Task: Search one way flight ticket for 4 adults, 1 infant in seat and 1 infant on lap in premium economy from Lanai City, Lanai: Lanai Airport to Greensboro: Piedmont Triad International Airport on 5-1-2023. Choice of flights is Emirates. Number of bags: 3 checked bags. Price is upto 73000. Outbound departure time preference is 17:45.
Action: Mouse moved to (251, 205)
Screenshot: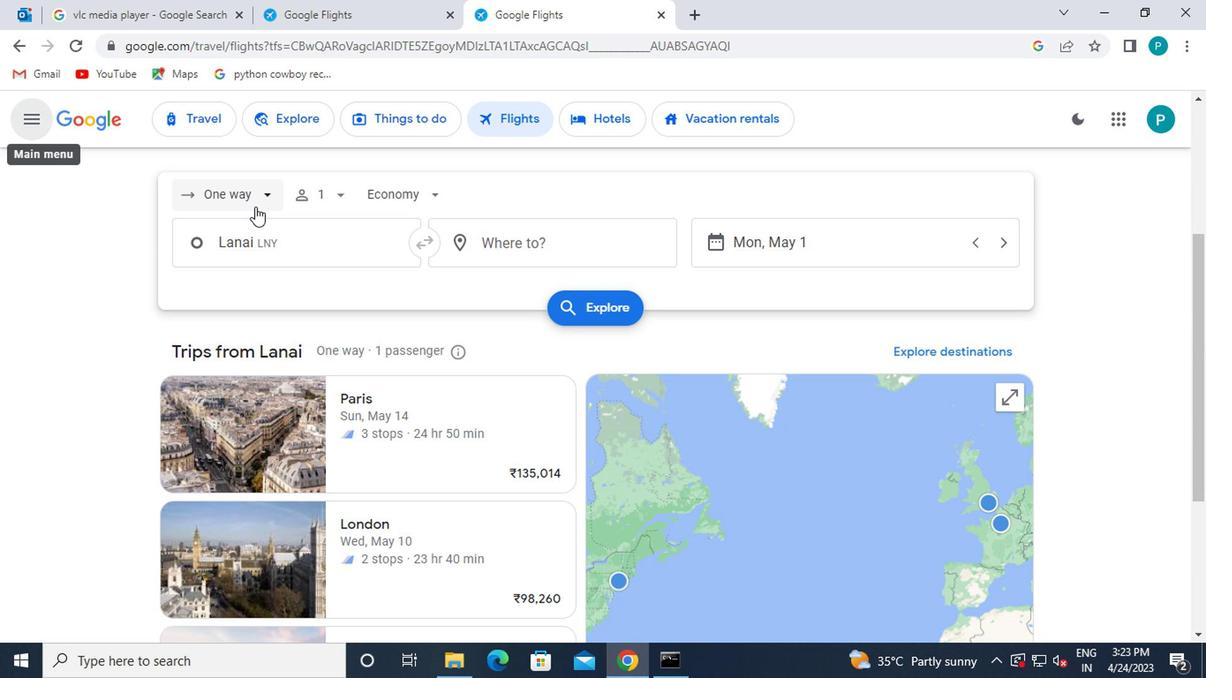 
Action: Mouse pressed left at (251, 205)
Screenshot: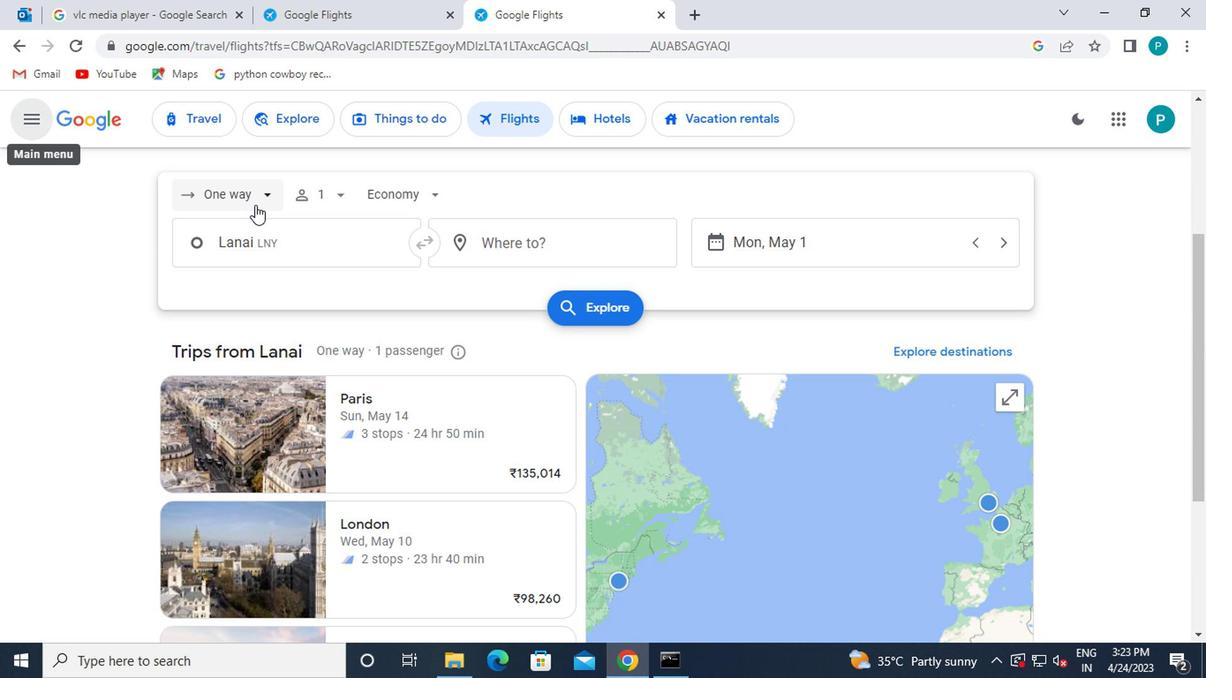 
Action: Mouse moved to (252, 283)
Screenshot: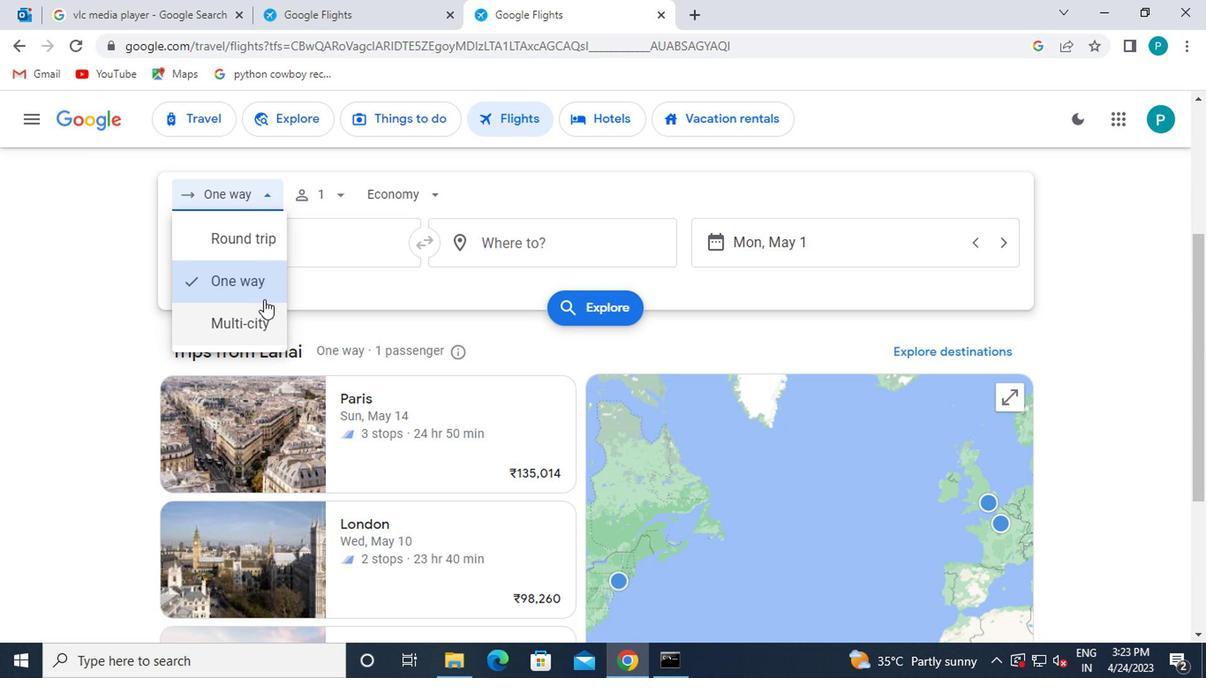 
Action: Mouse pressed left at (252, 283)
Screenshot: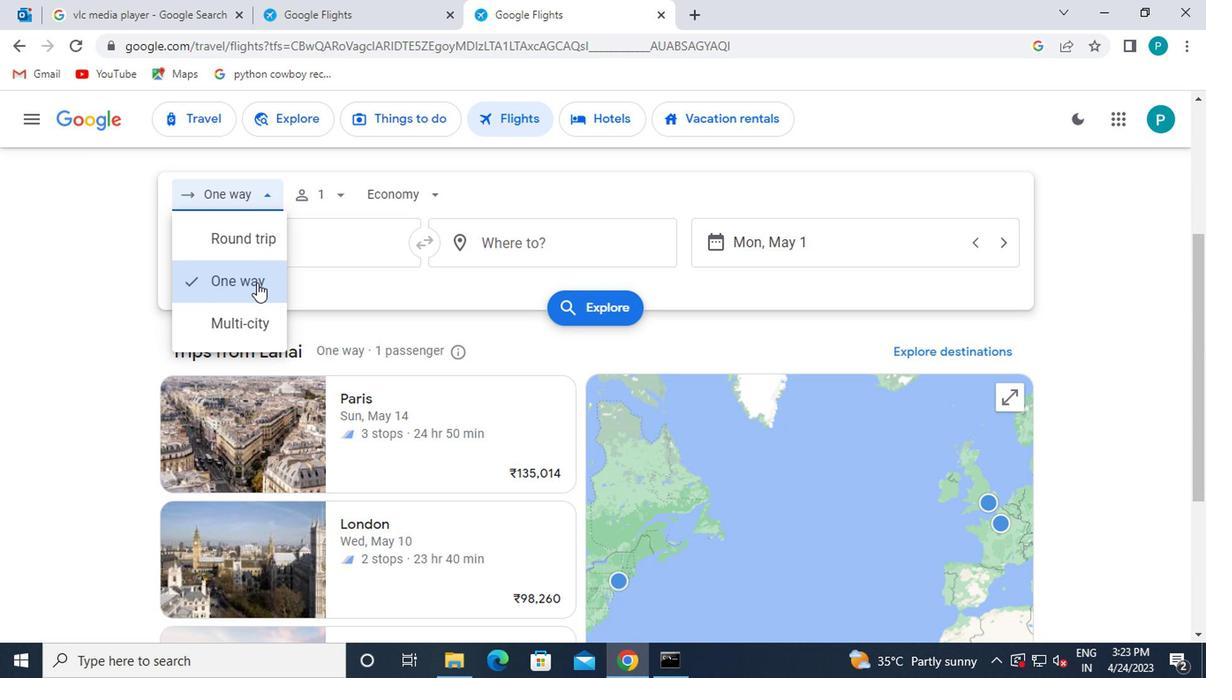 
Action: Mouse moved to (322, 201)
Screenshot: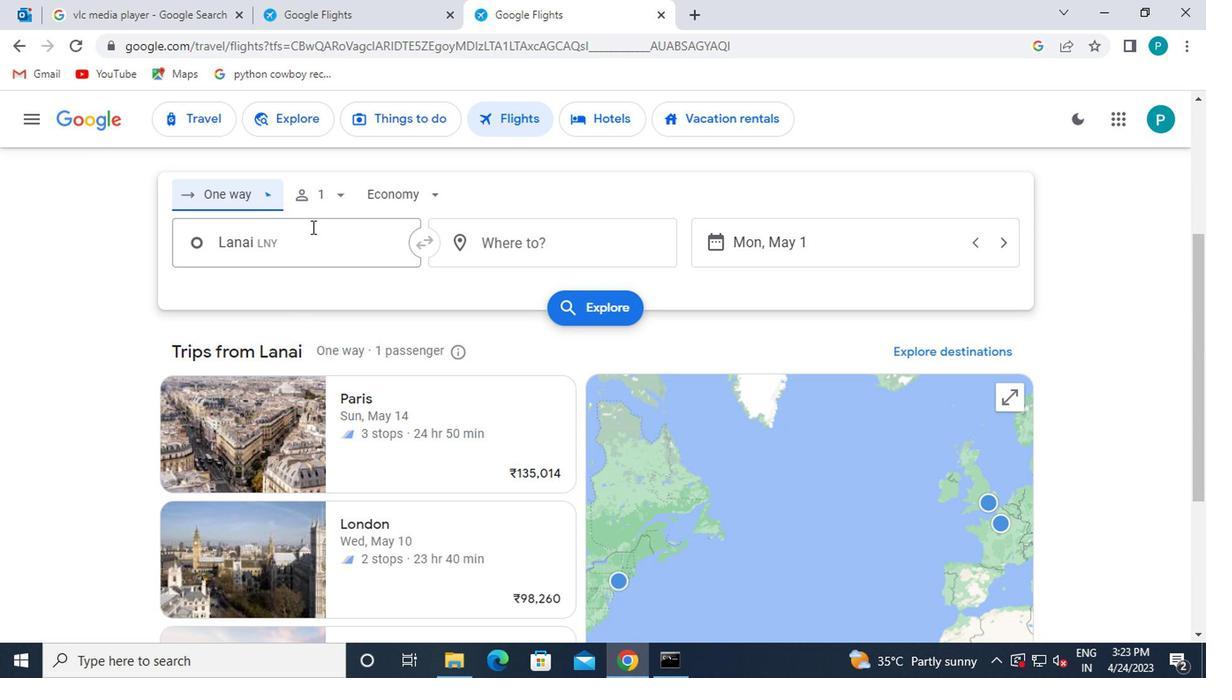 
Action: Mouse pressed left at (322, 201)
Screenshot: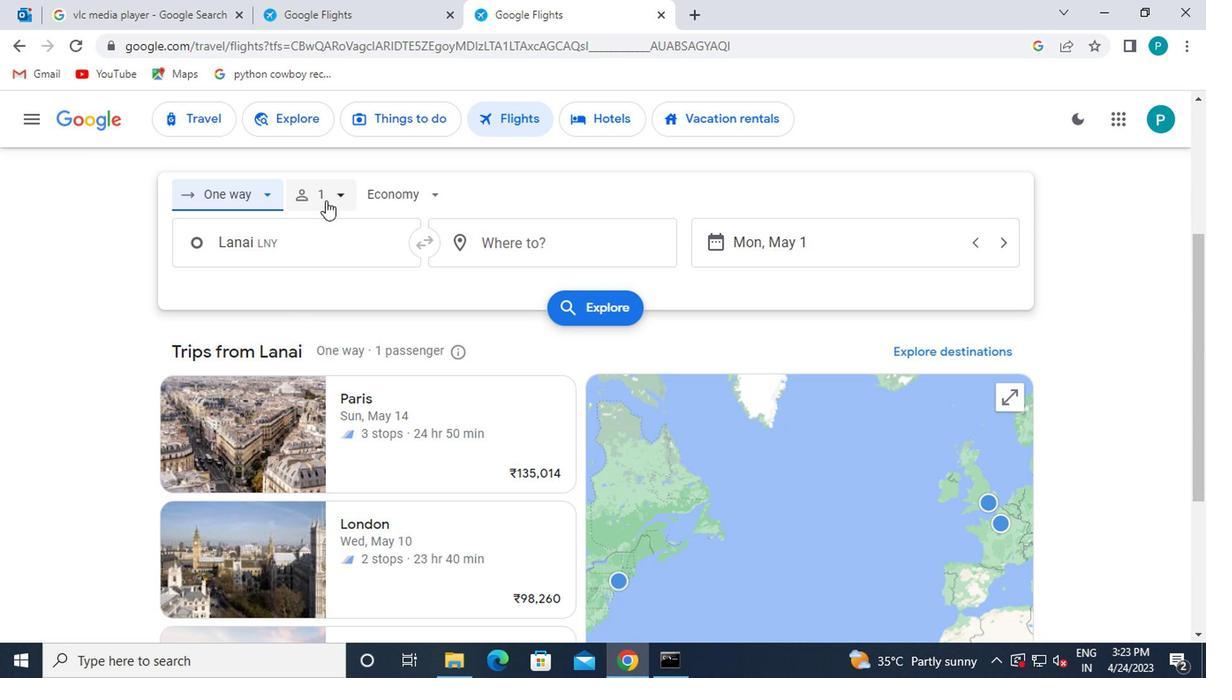 
Action: Mouse moved to (461, 244)
Screenshot: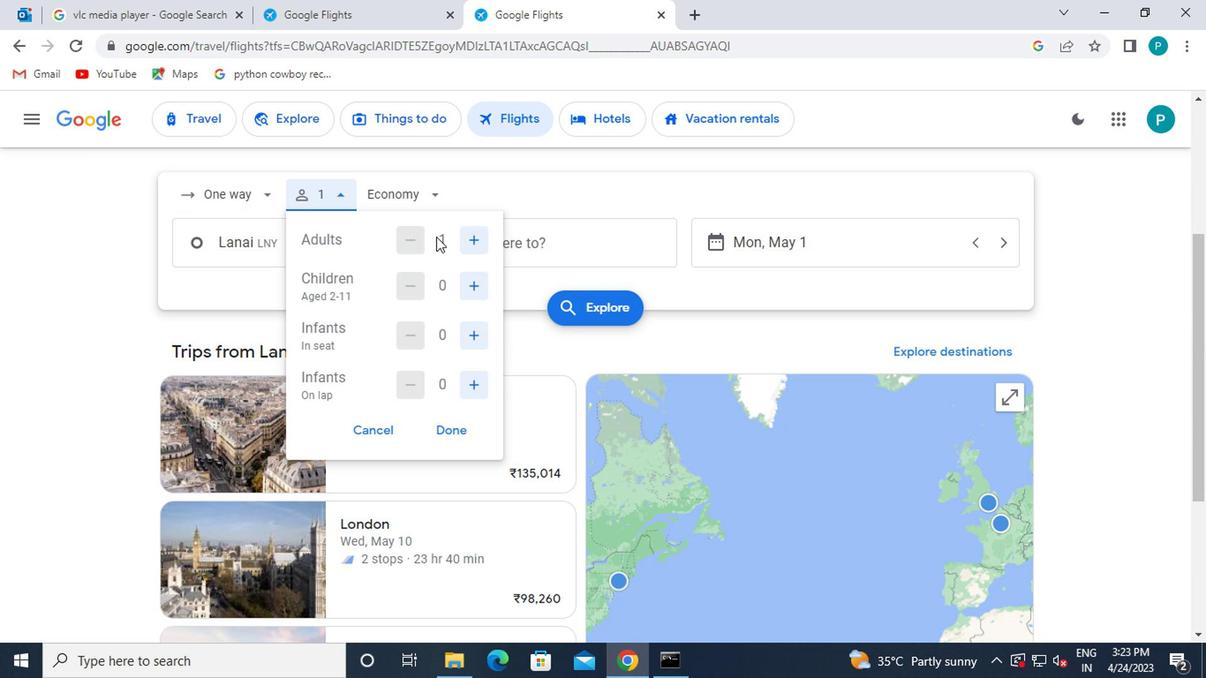 
Action: Mouse pressed left at (461, 244)
Screenshot: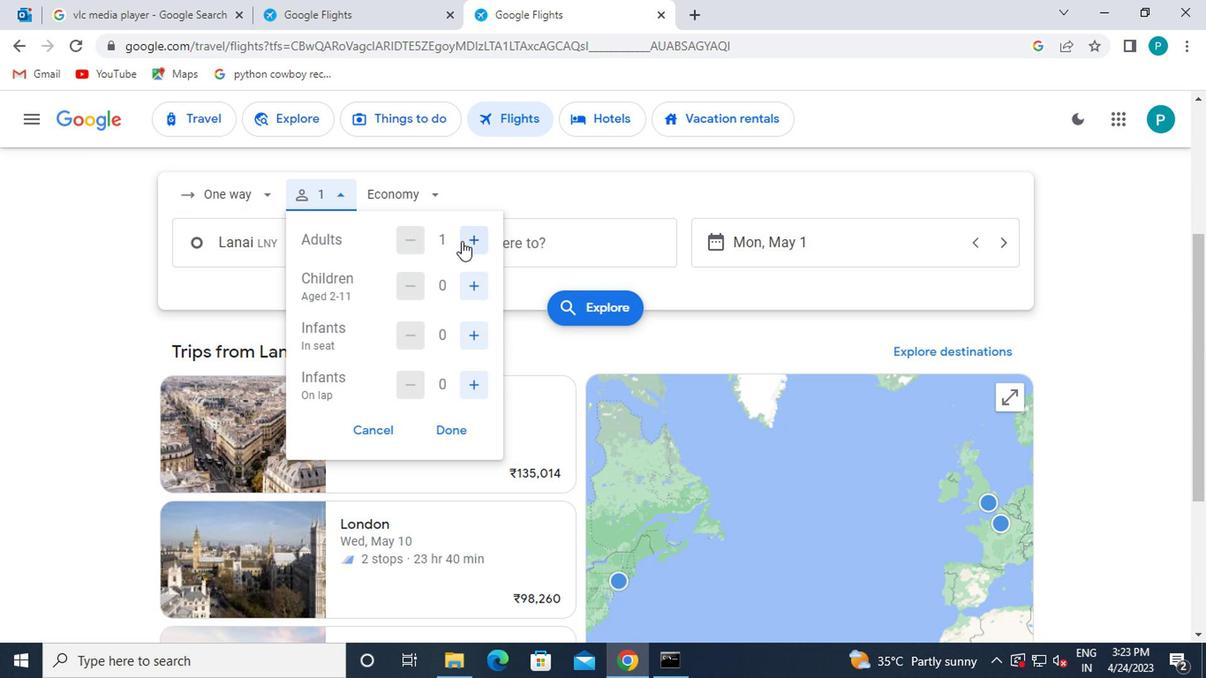 
Action: Mouse pressed left at (461, 244)
Screenshot: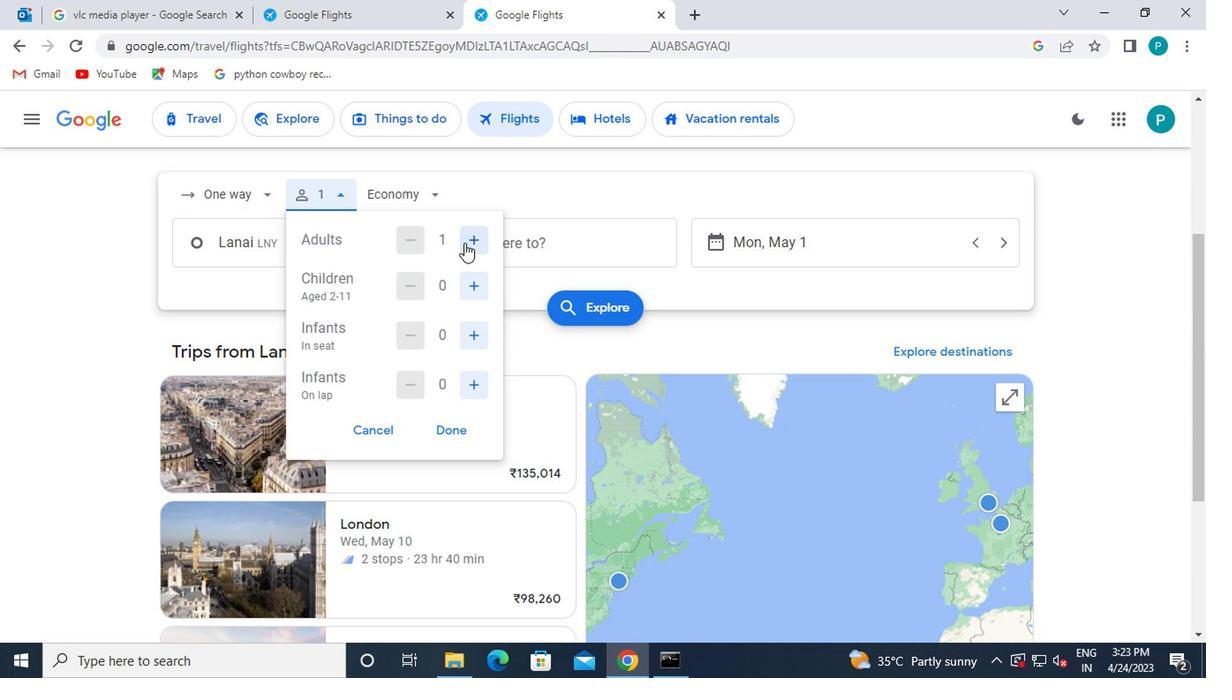
Action: Mouse pressed left at (461, 244)
Screenshot: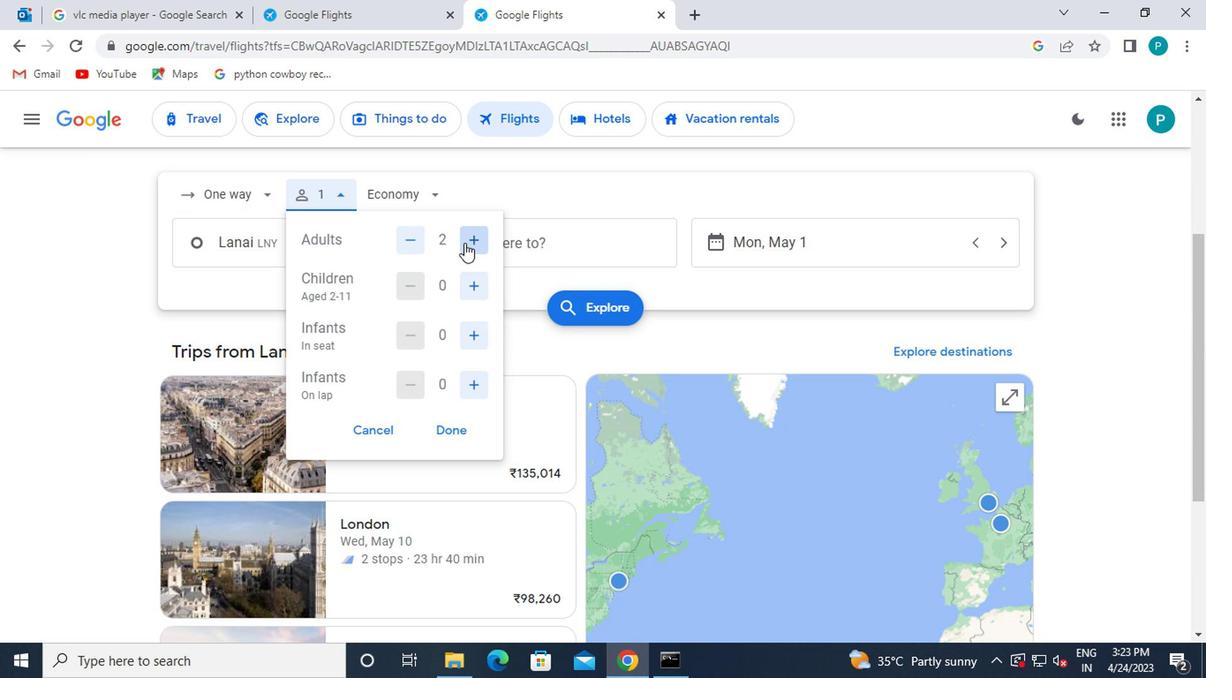 
Action: Mouse moved to (471, 285)
Screenshot: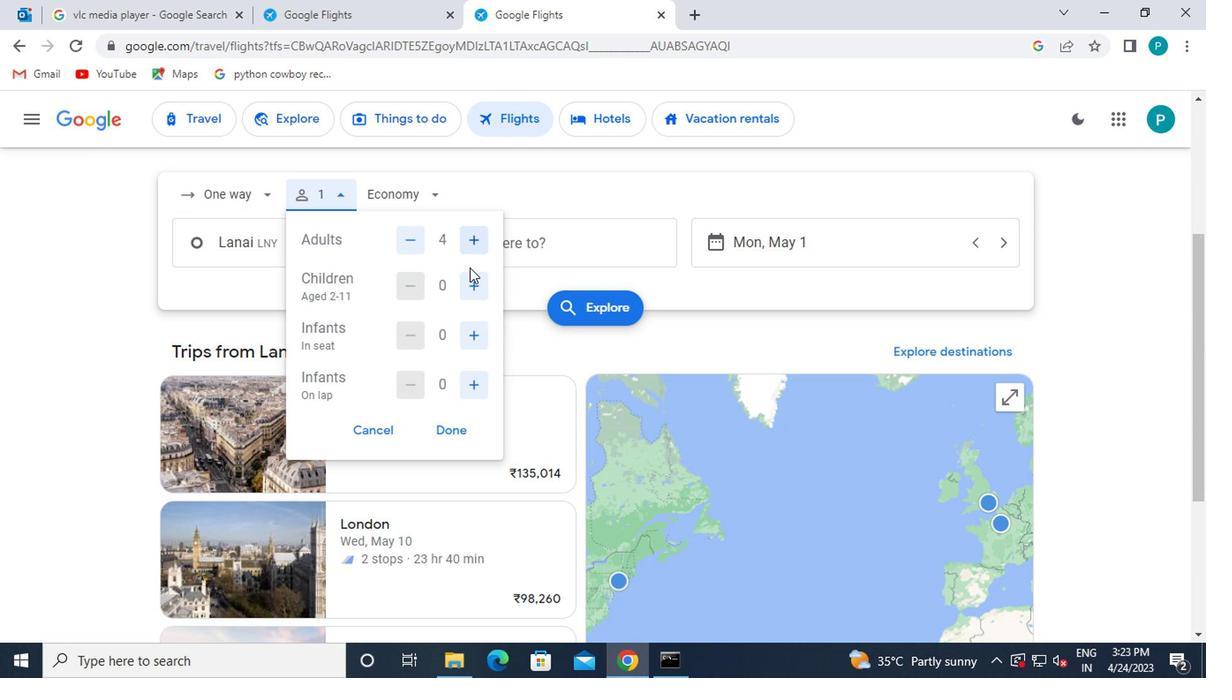 
Action: Mouse pressed left at (471, 285)
Screenshot: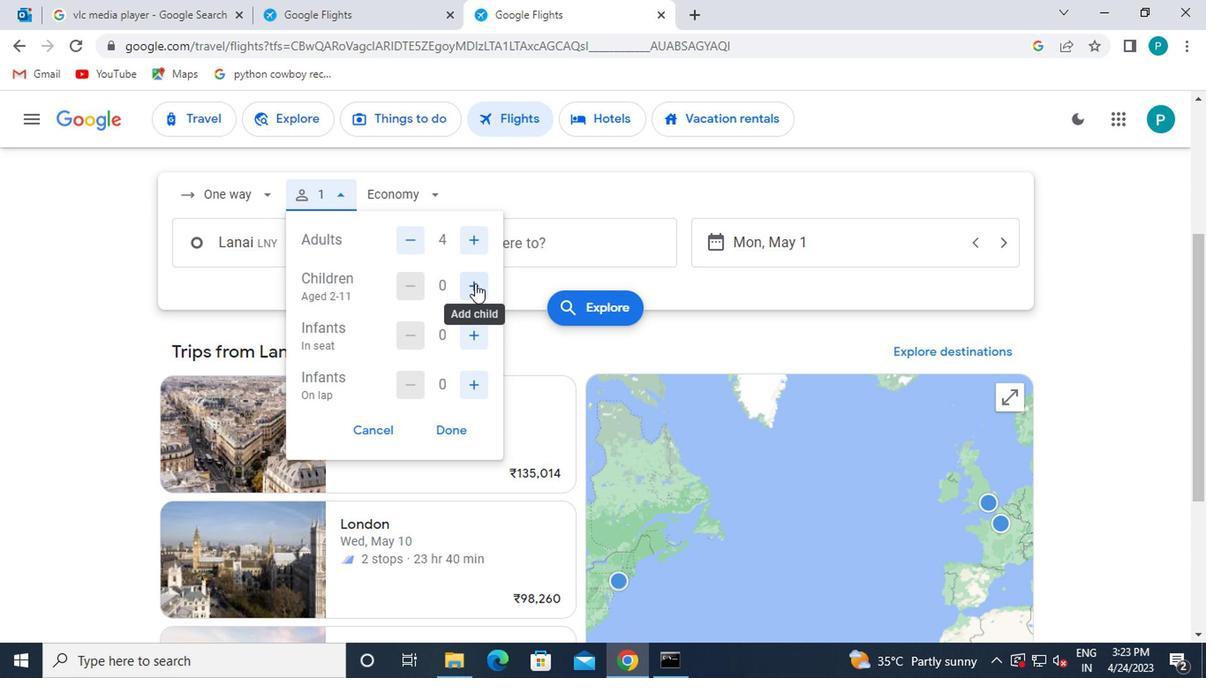 
Action: Mouse moved to (397, 295)
Screenshot: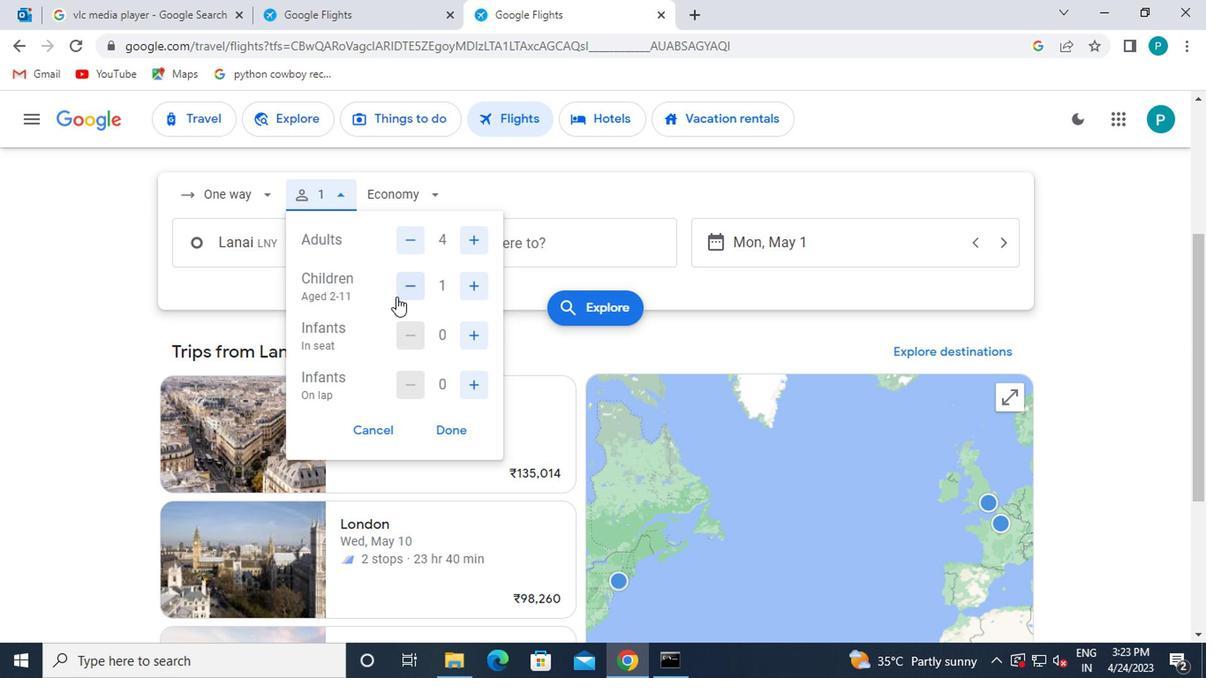 
Action: Mouse pressed left at (397, 295)
Screenshot: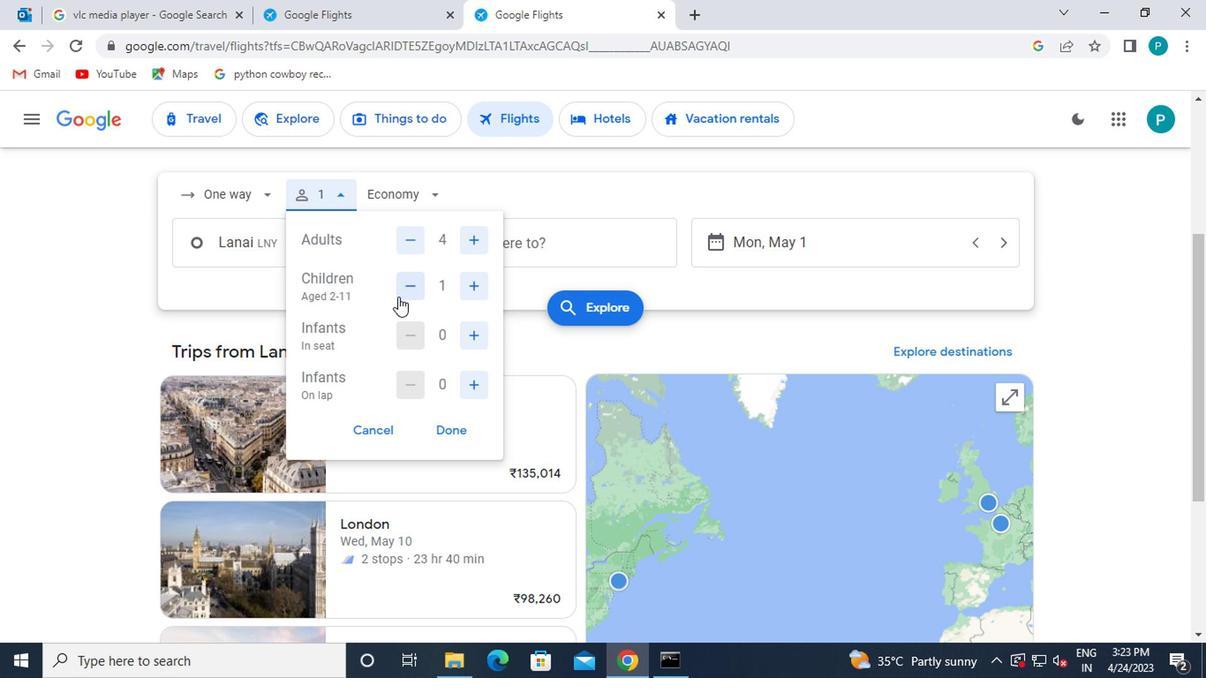 
Action: Mouse moved to (467, 338)
Screenshot: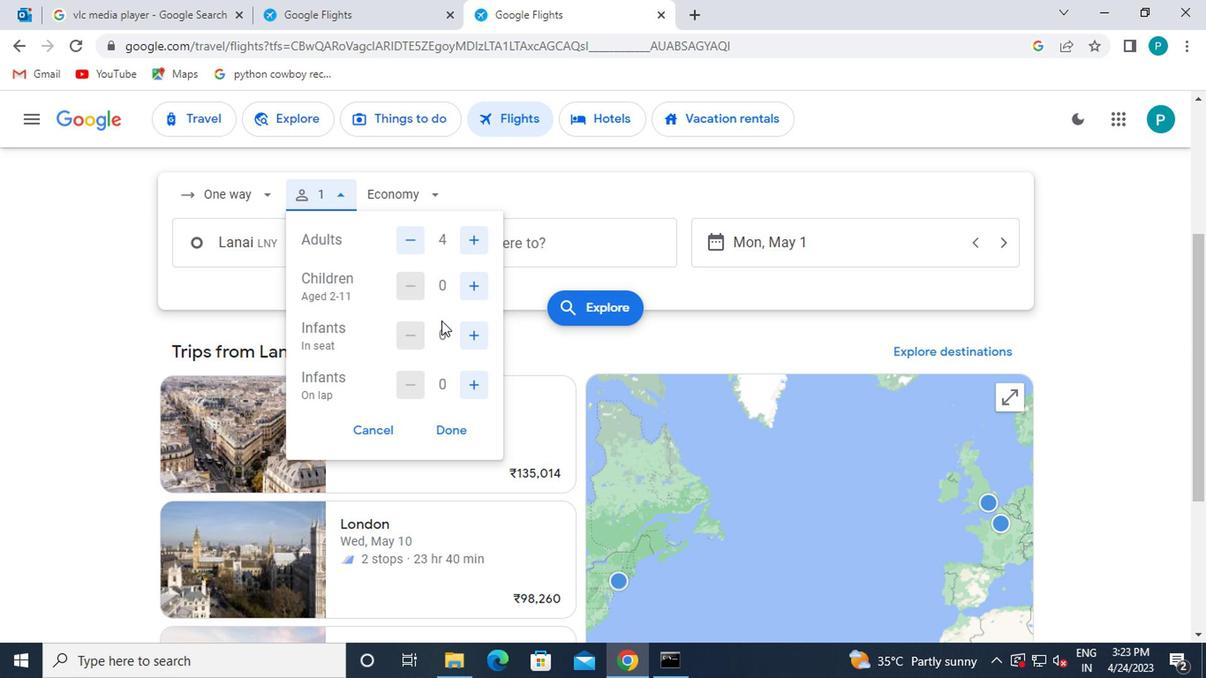 
Action: Mouse pressed left at (467, 338)
Screenshot: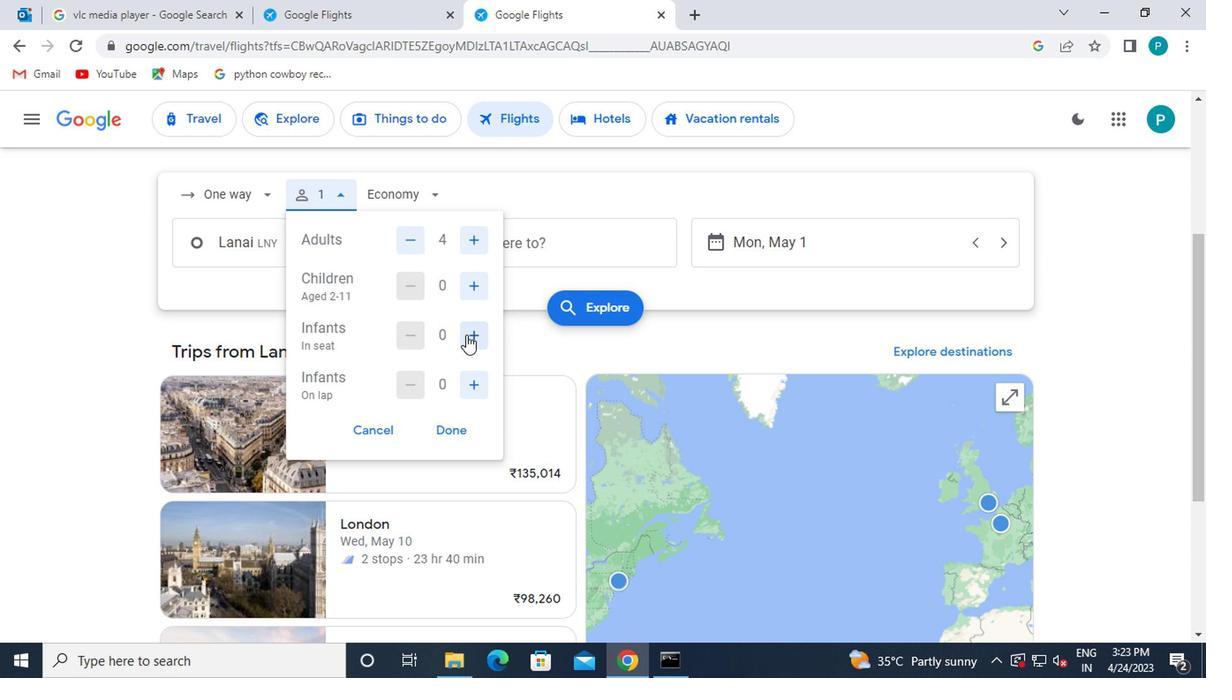 
Action: Mouse moved to (475, 377)
Screenshot: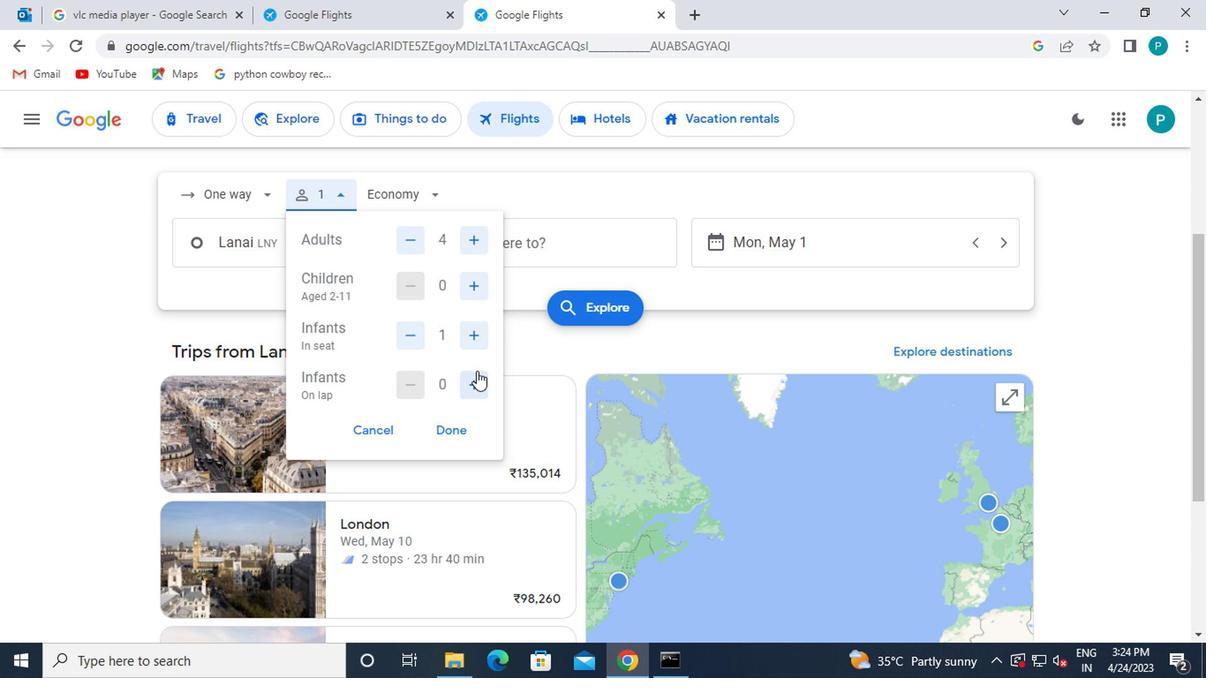 
Action: Mouse pressed left at (475, 377)
Screenshot: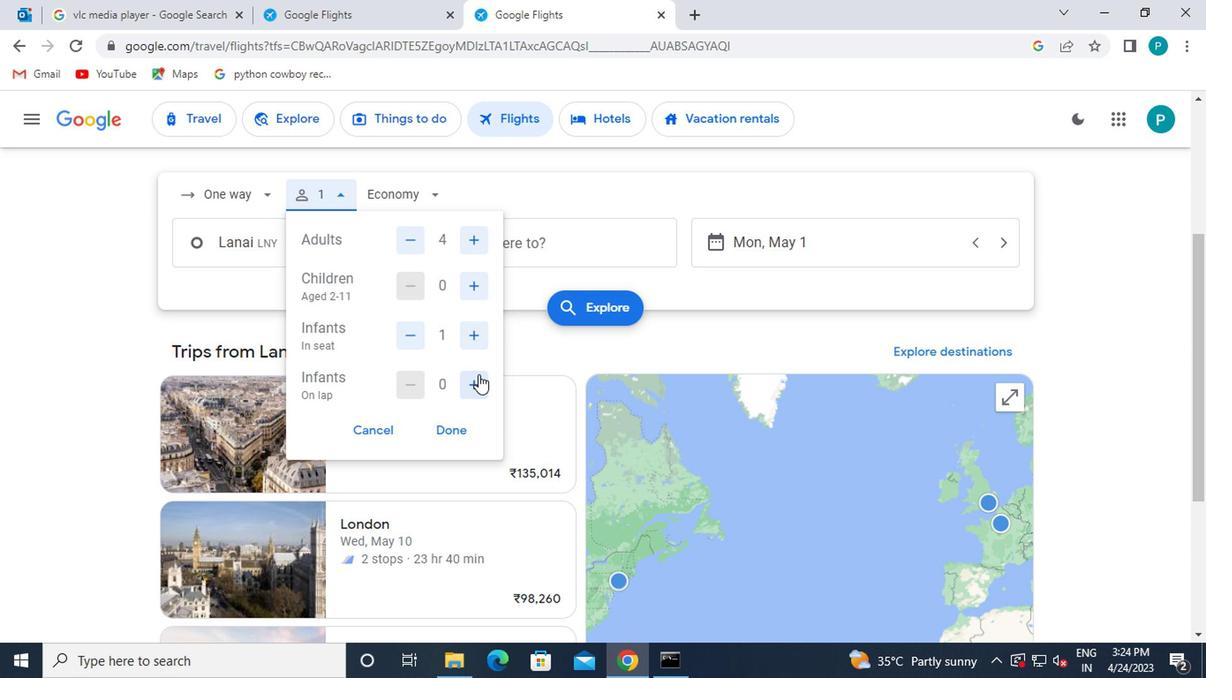 
Action: Mouse moved to (459, 420)
Screenshot: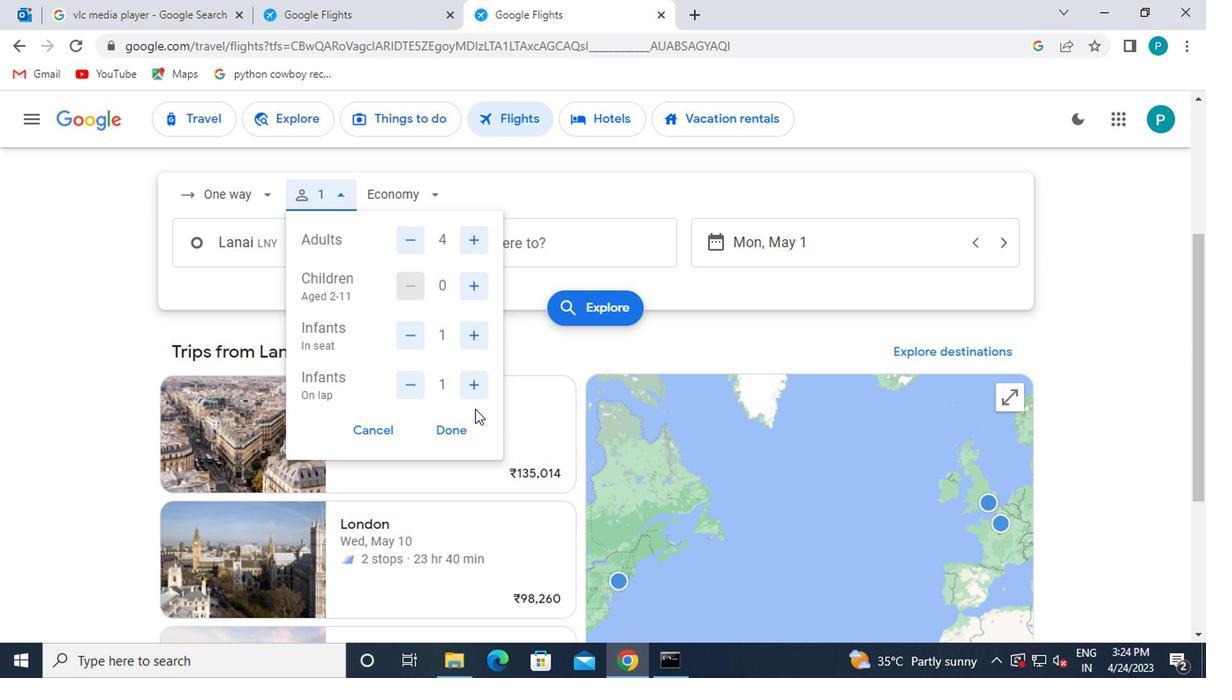 
Action: Mouse pressed left at (459, 420)
Screenshot: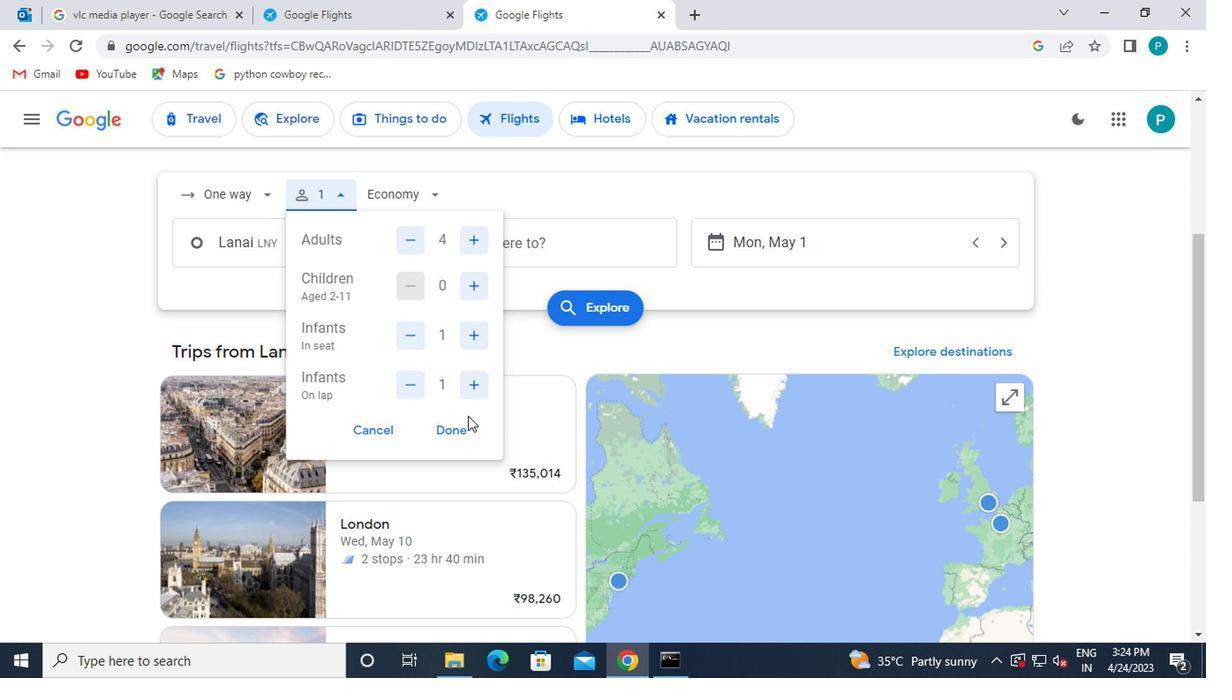 
Action: Mouse moved to (404, 205)
Screenshot: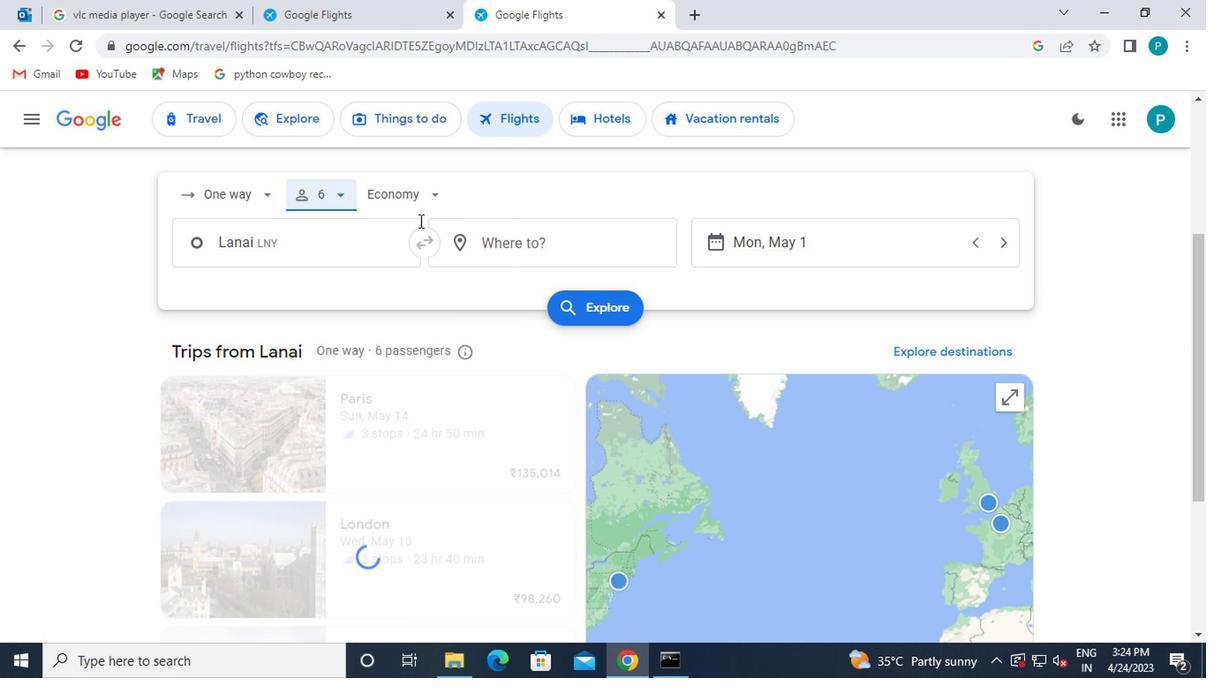 
Action: Mouse pressed left at (404, 205)
Screenshot: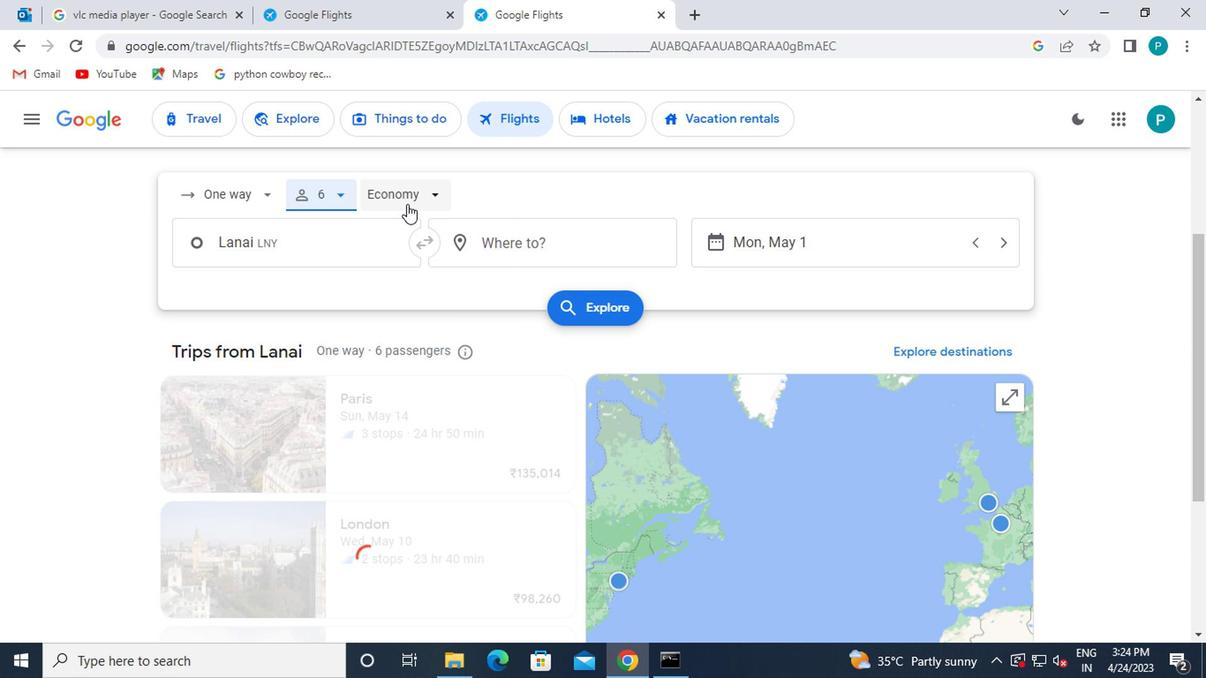 
Action: Mouse moved to (418, 281)
Screenshot: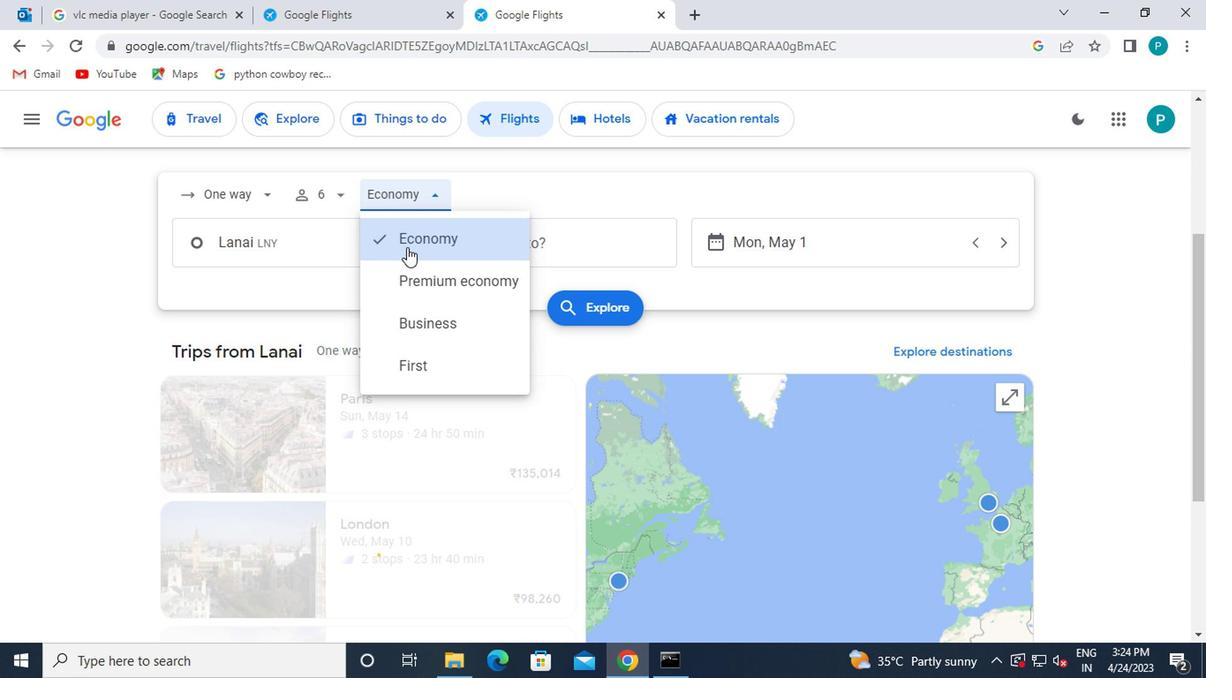 
Action: Mouse pressed left at (418, 281)
Screenshot: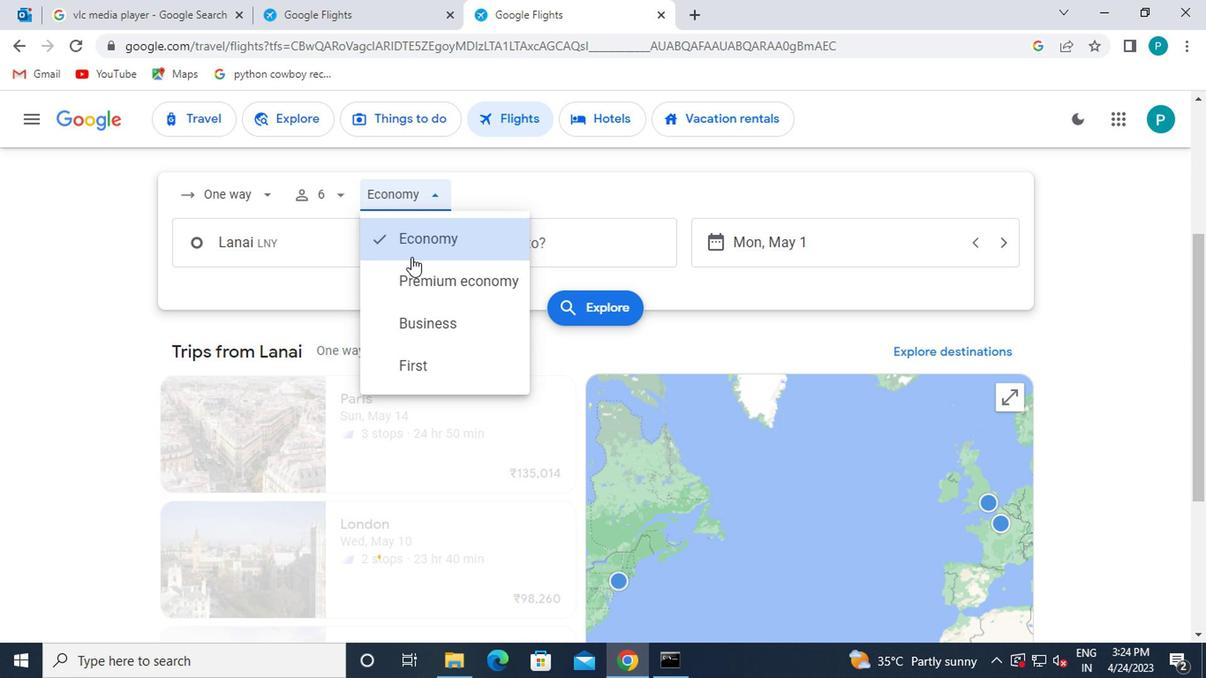 
Action: Mouse moved to (309, 234)
Screenshot: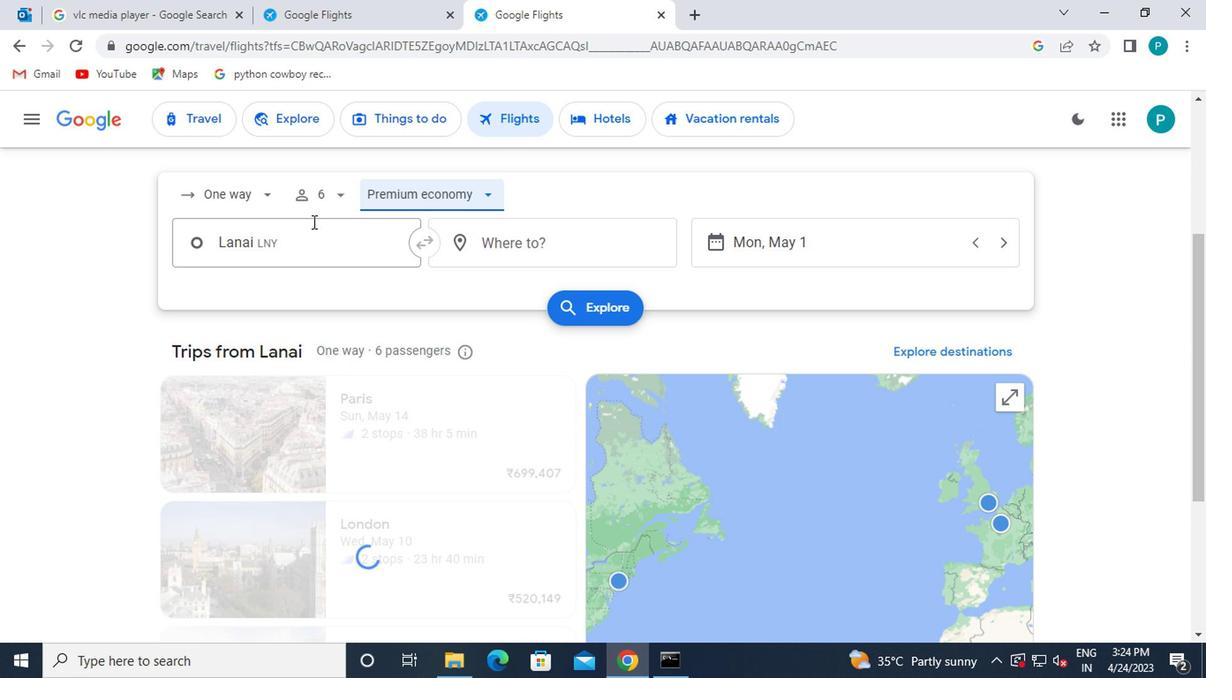 
Action: Mouse pressed left at (309, 234)
Screenshot: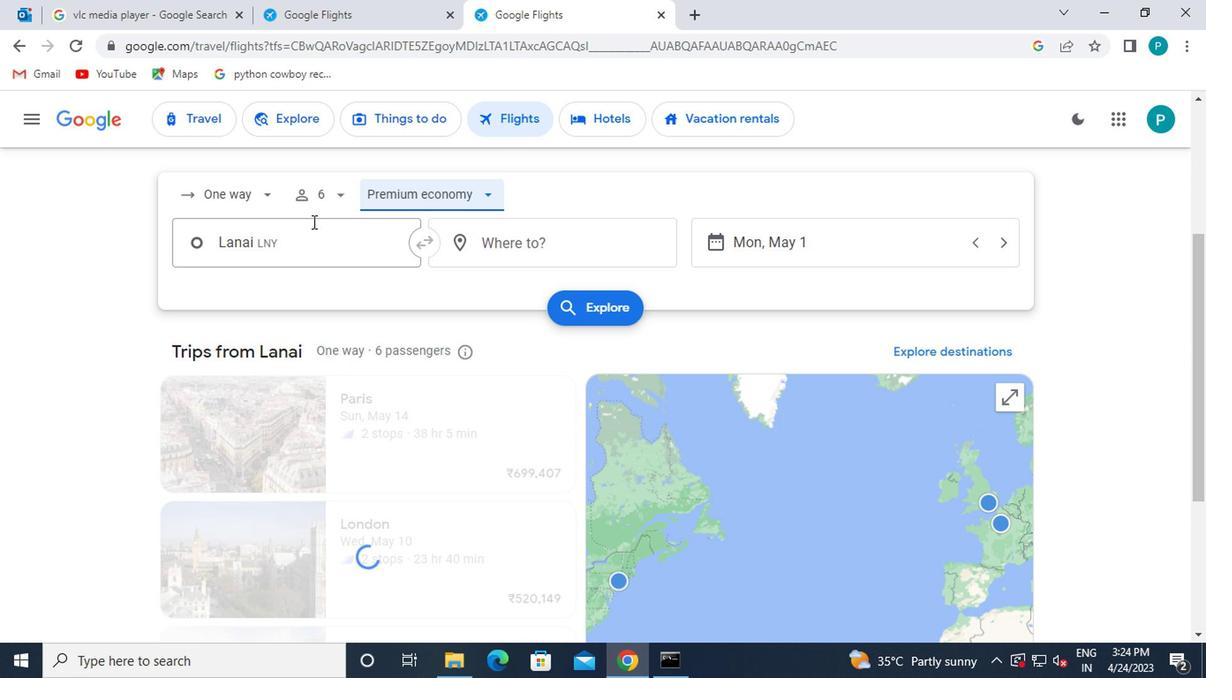 
Action: Mouse moved to (328, 331)
Screenshot: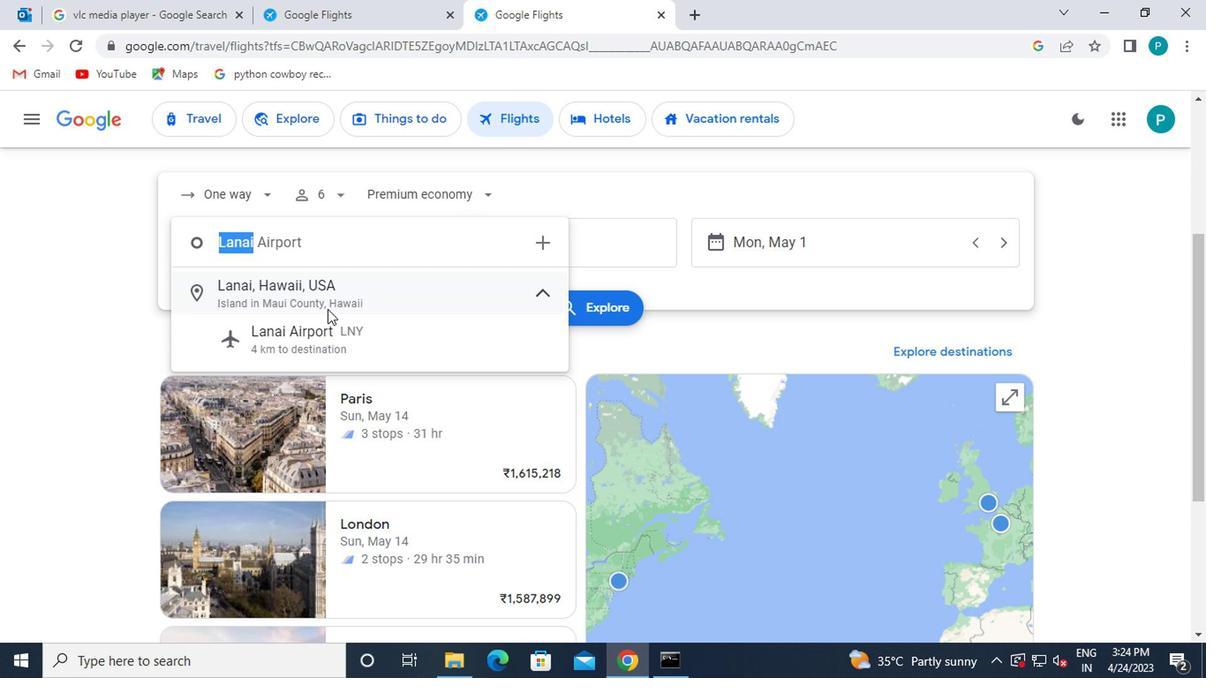 
Action: Mouse pressed left at (328, 331)
Screenshot: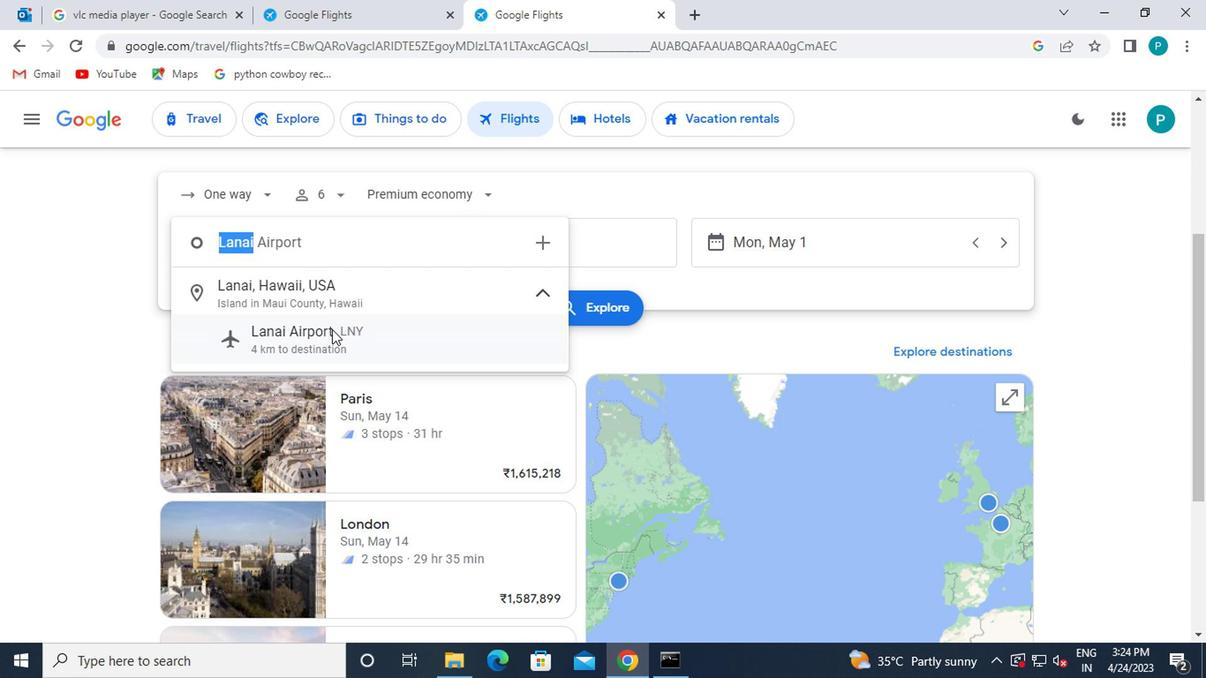 
Action: Mouse moved to (513, 264)
Screenshot: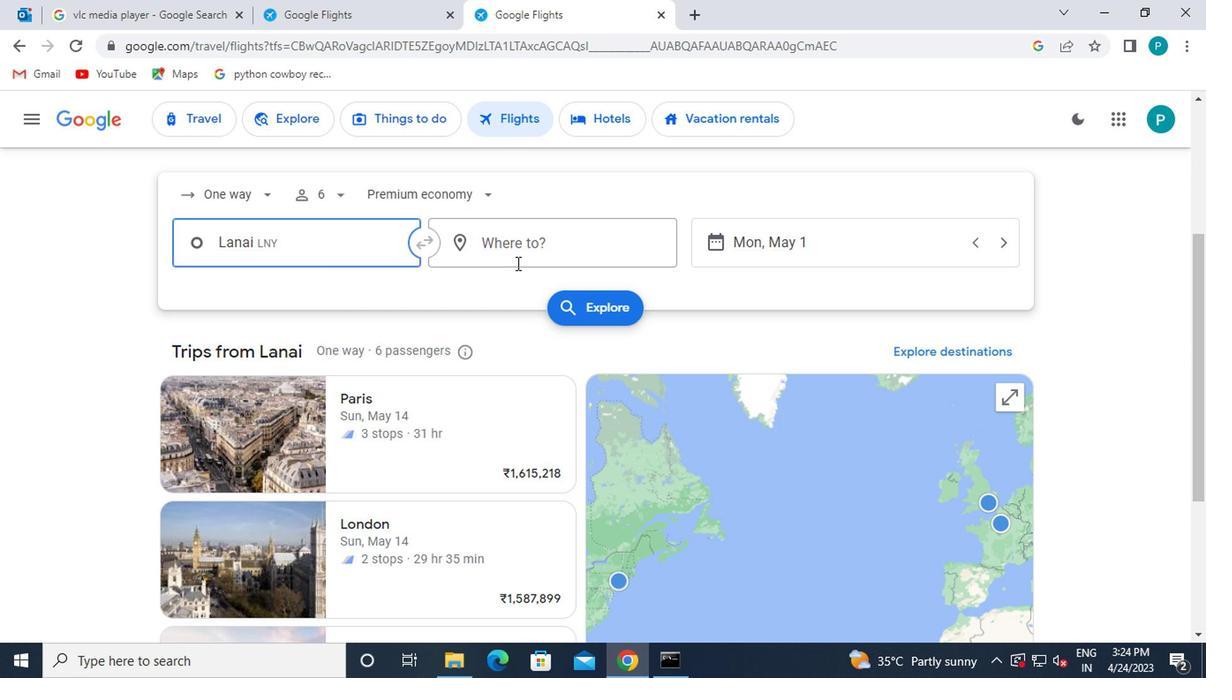 
Action: Mouse pressed left at (513, 264)
Screenshot: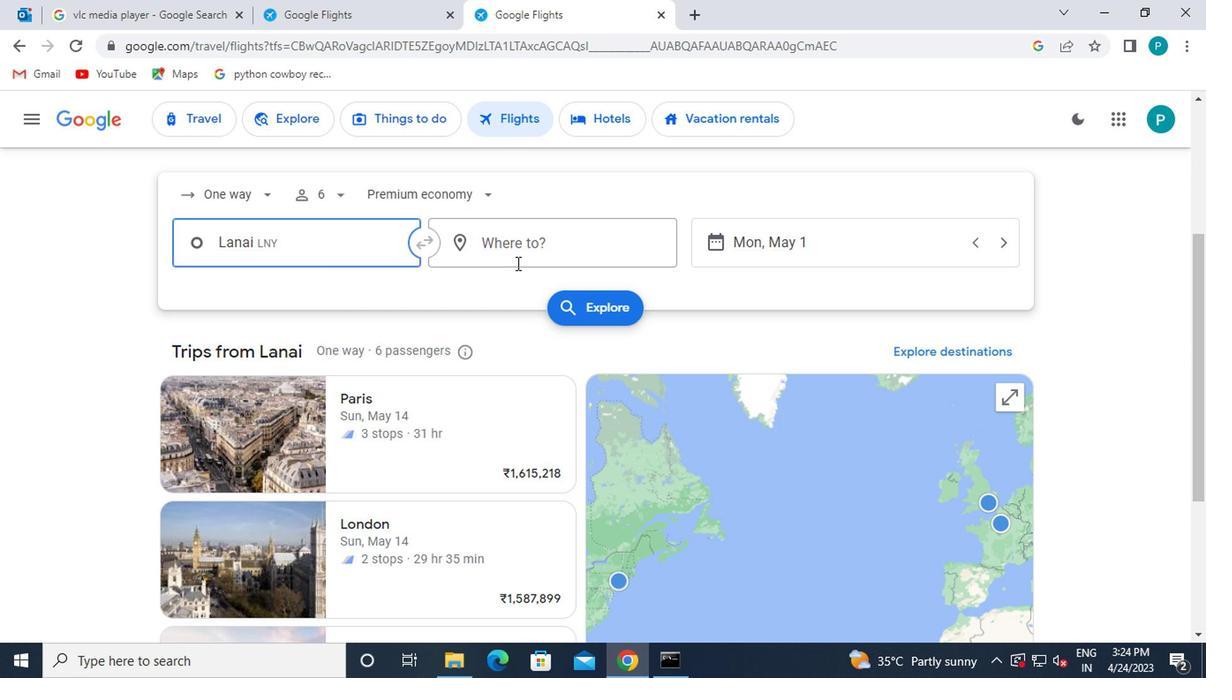 
Action: Mouse moved to (513, 264)
Screenshot: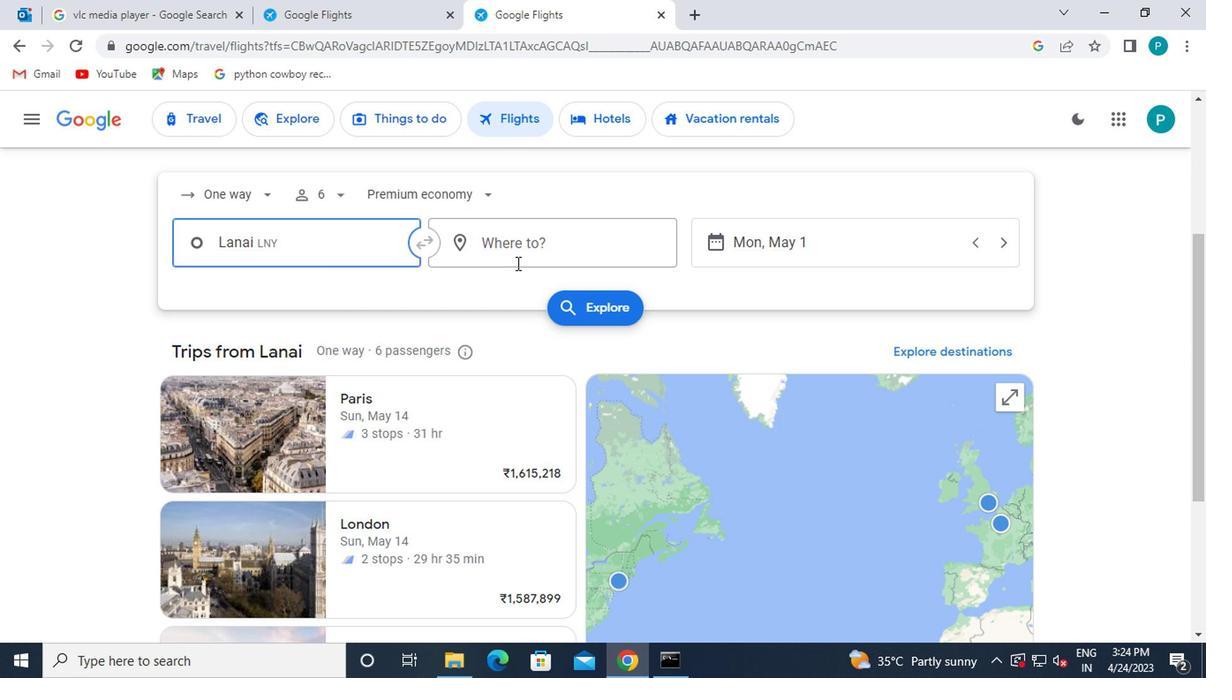 
Action: Key pressed greensboro
Screenshot: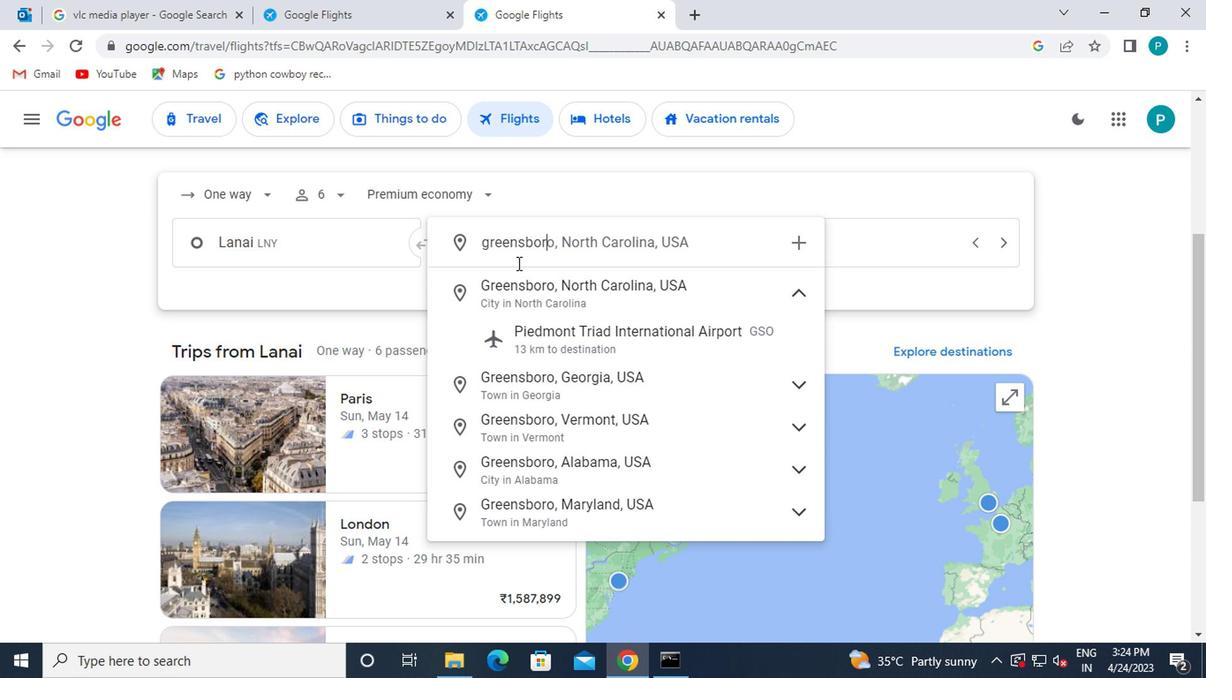 
Action: Mouse moved to (552, 334)
Screenshot: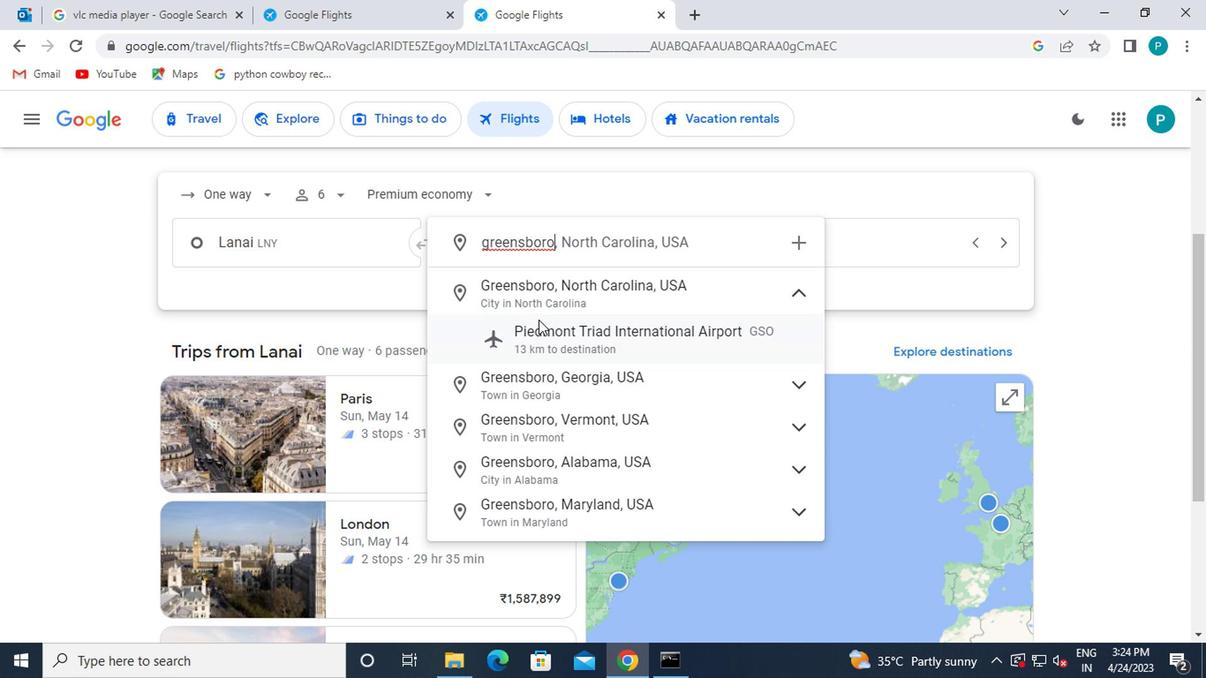 
Action: Mouse pressed left at (552, 334)
Screenshot: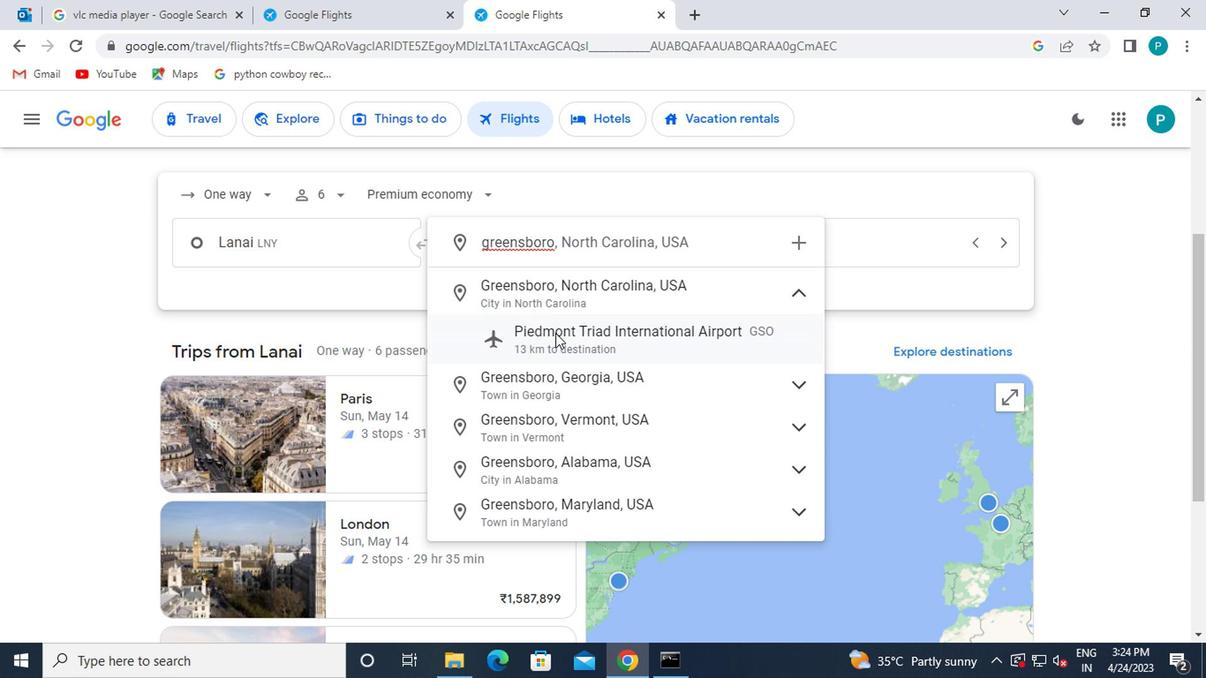 
Action: Mouse moved to (811, 238)
Screenshot: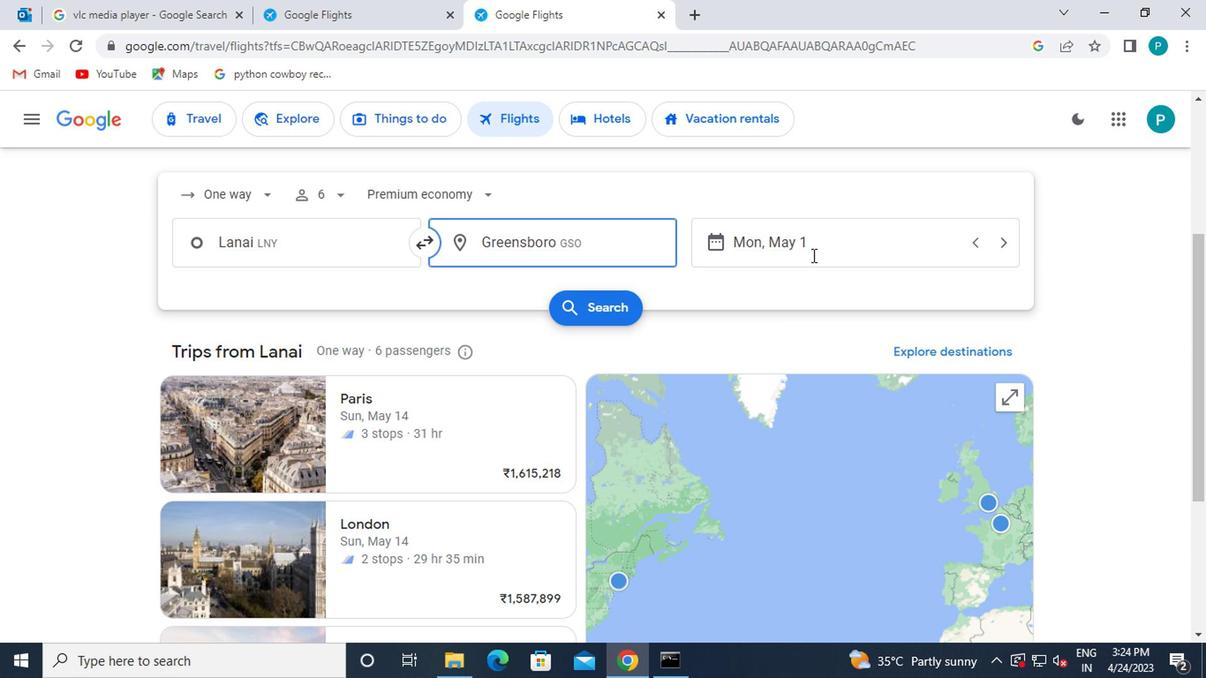 
Action: Mouse pressed left at (811, 238)
Screenshot: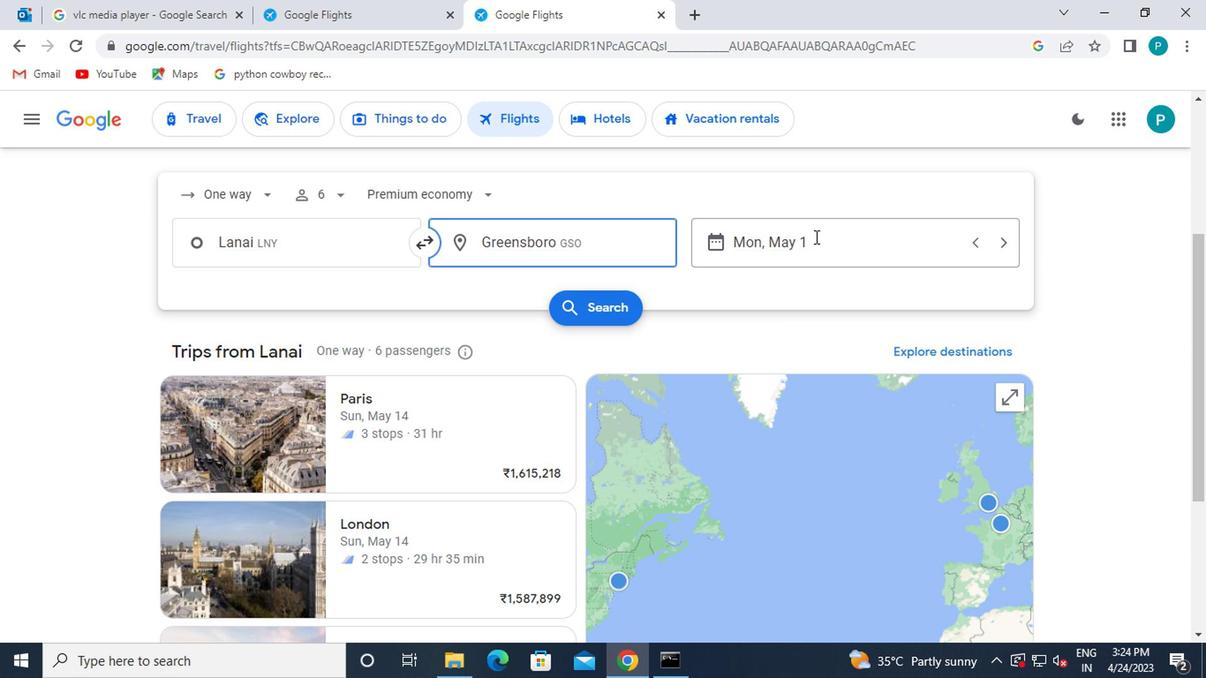 
Action: Mouse moved to (761, 322)
Screenshot: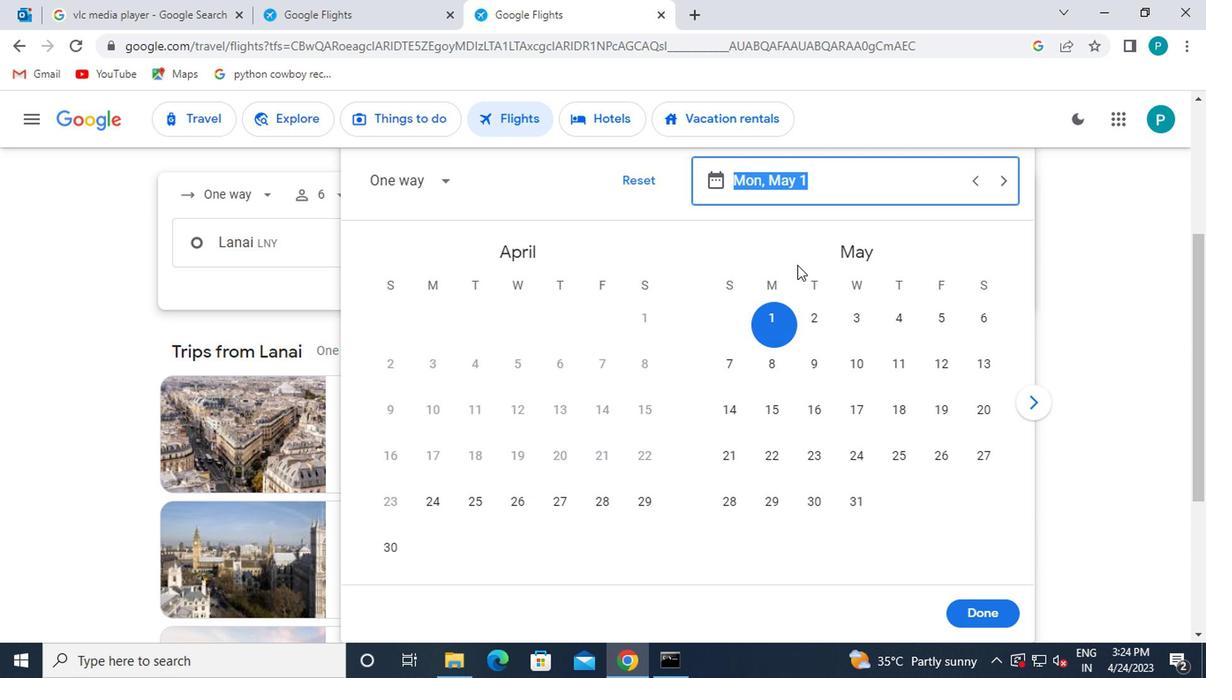 
Action: Mouse pressed left at (761, 322)
Screenshot: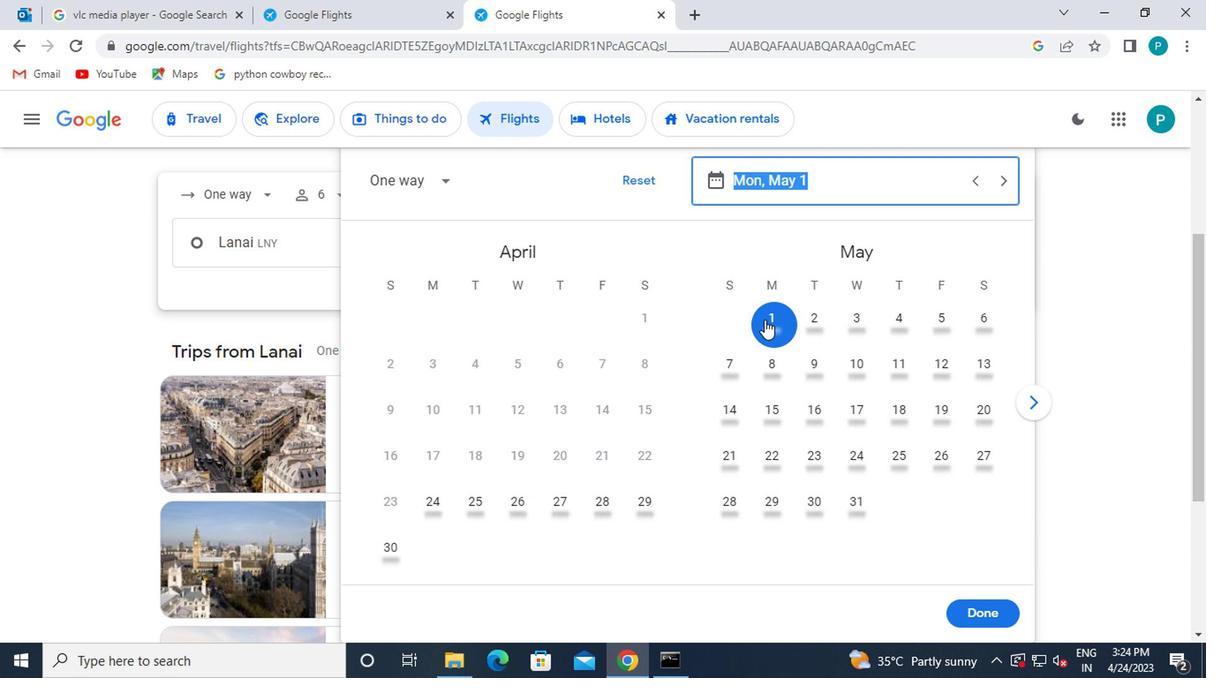 
Action: Mouse moved to (987, 627)
Screenshot: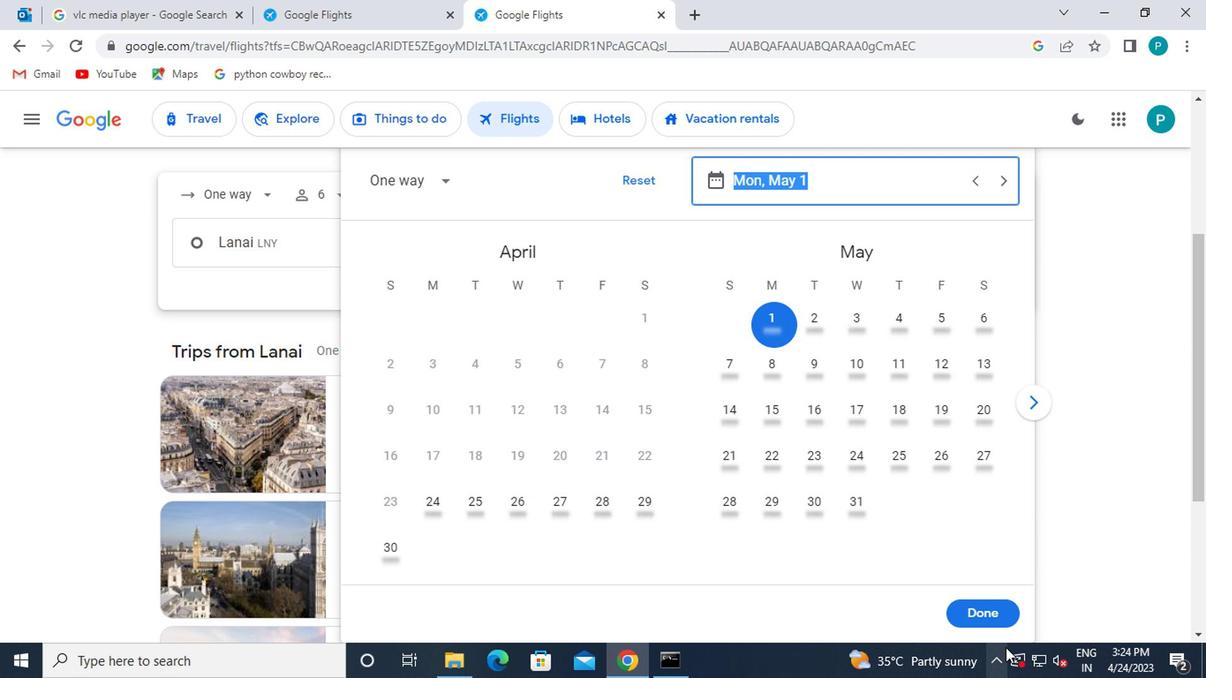 
Action: Mouse pressed left at (987, 627)
Screenshot: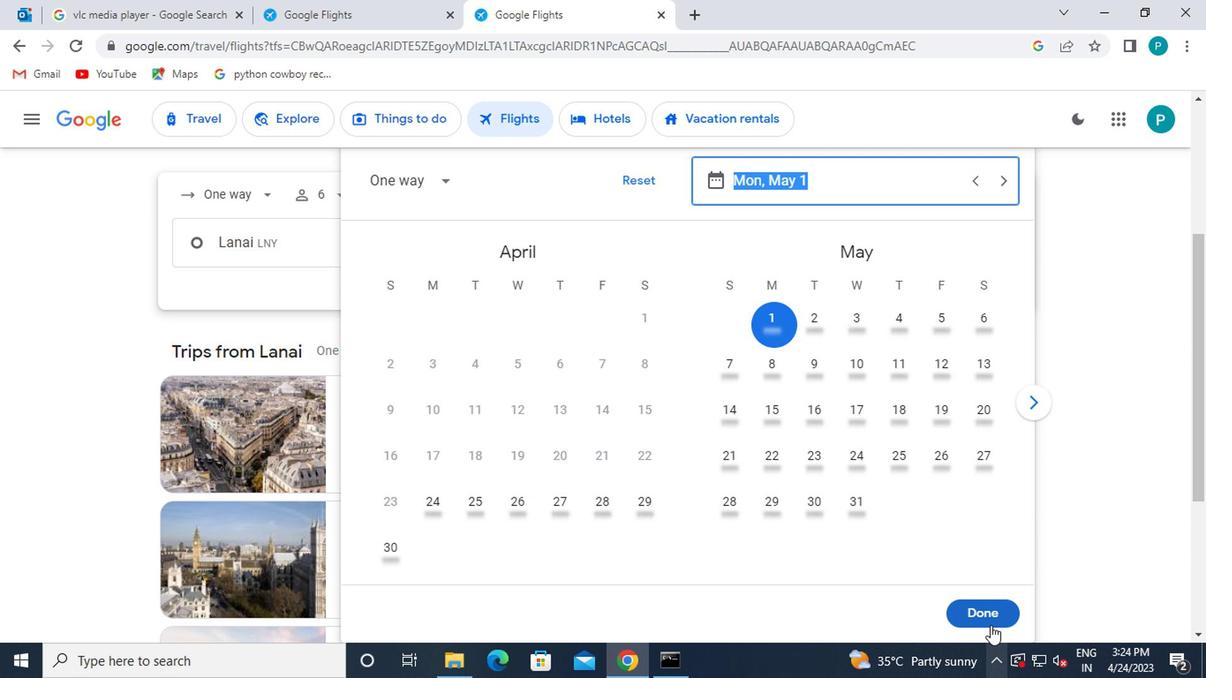 
Action: Mouse moved to (566, 304)
Screenshot: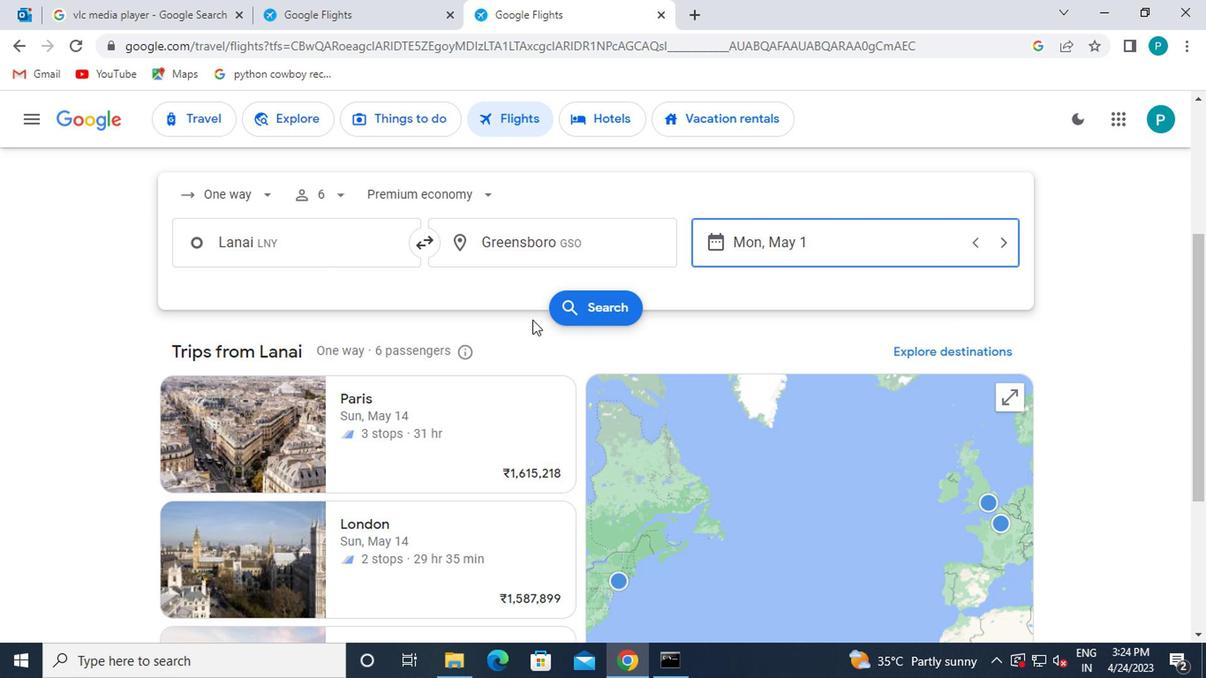 
Action: Mouse pressed left at (566, 304)
Screenshot: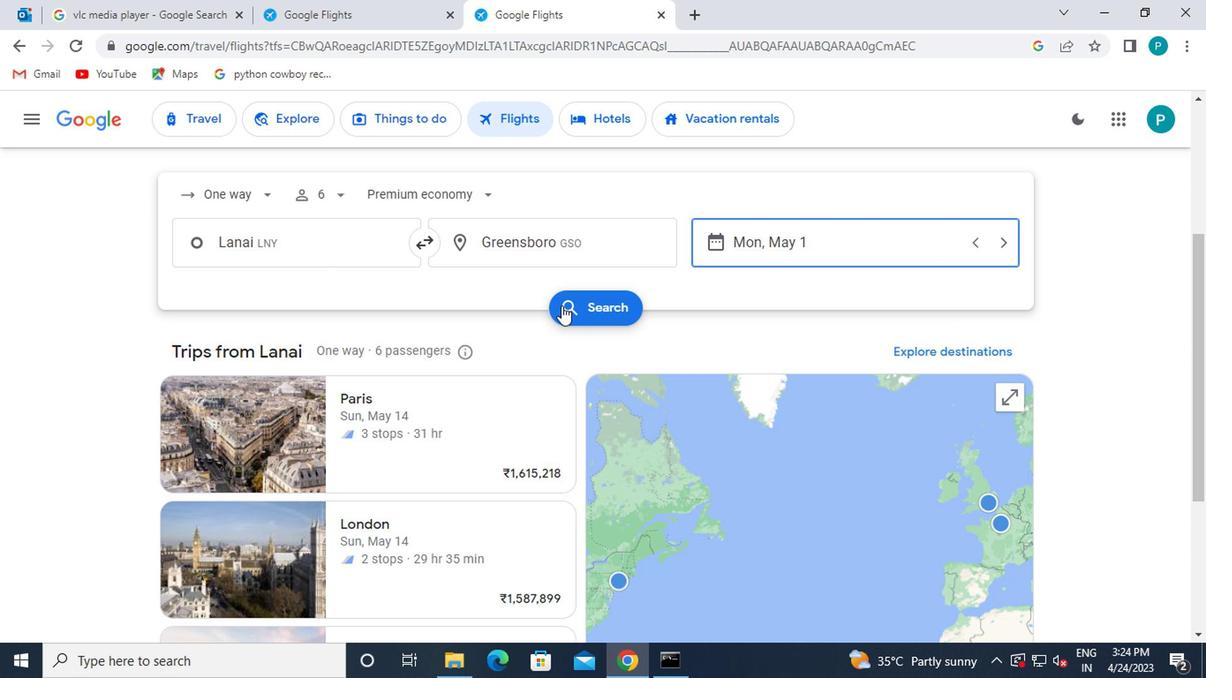 
Action: Mouse moved to (207, 275)
Screenshot: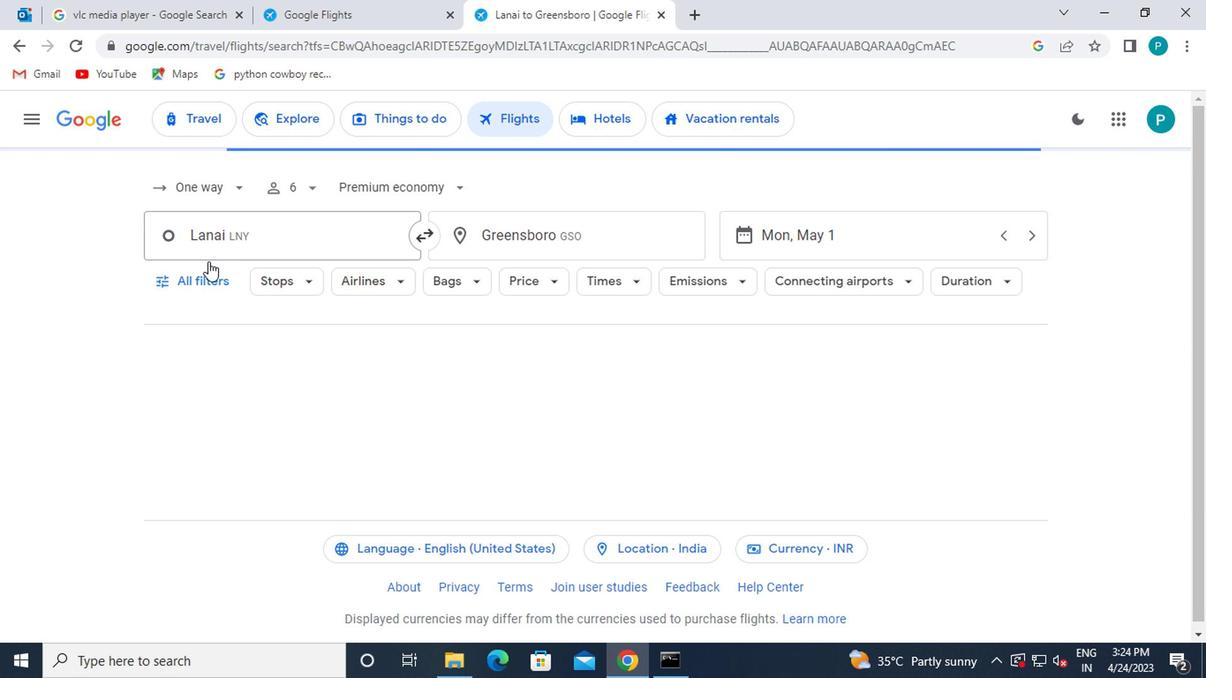 
Action: Mouse pressed left at (207, 275)
Screenshot: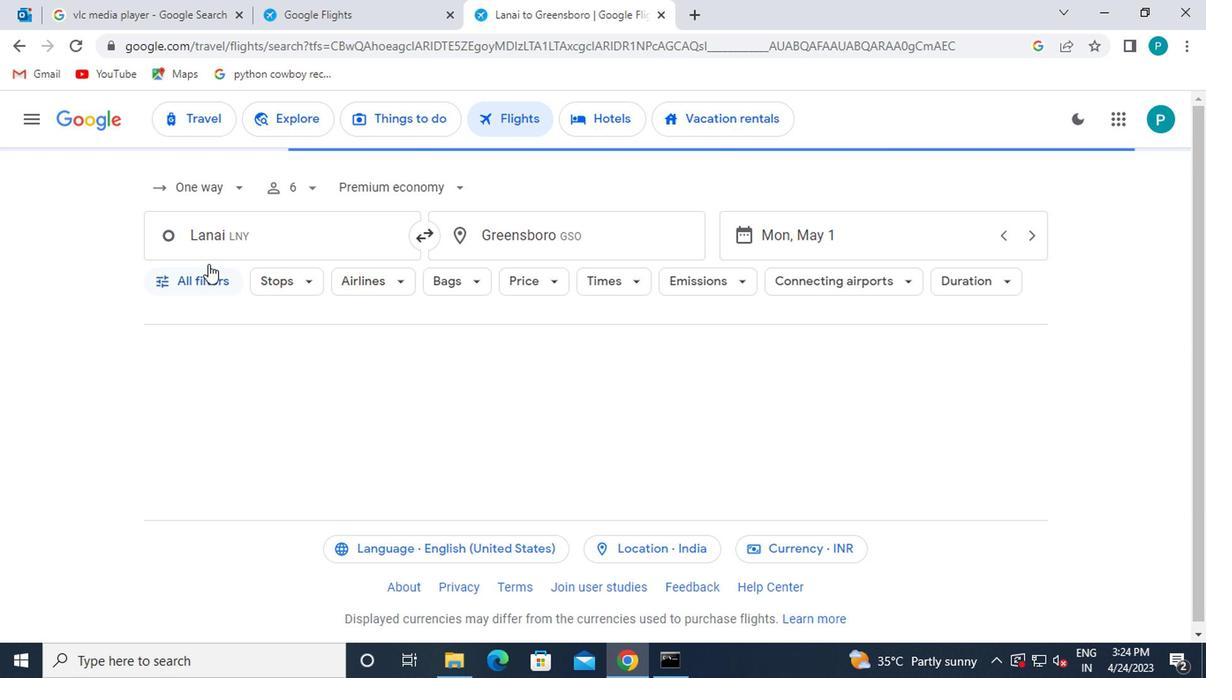 
Action: Mouse moved to (265, 338)
Screenshot: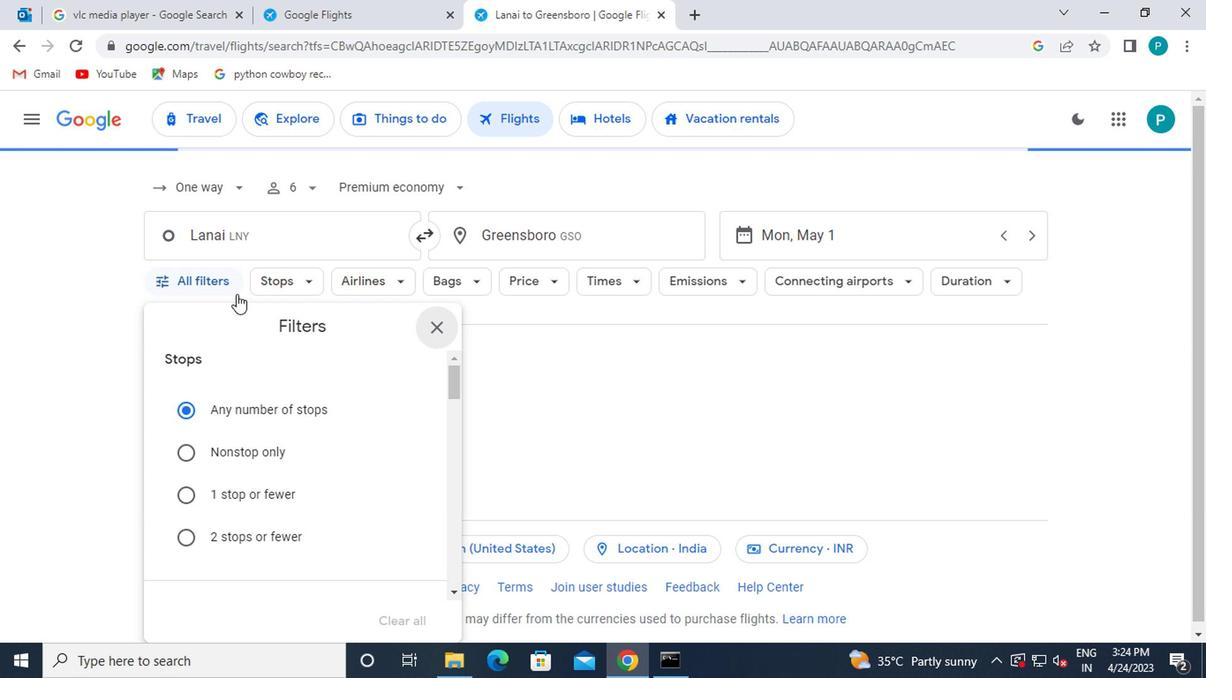 
Action: Mouse scrolled (265, 337) with delta (0, 0)
Screenshot: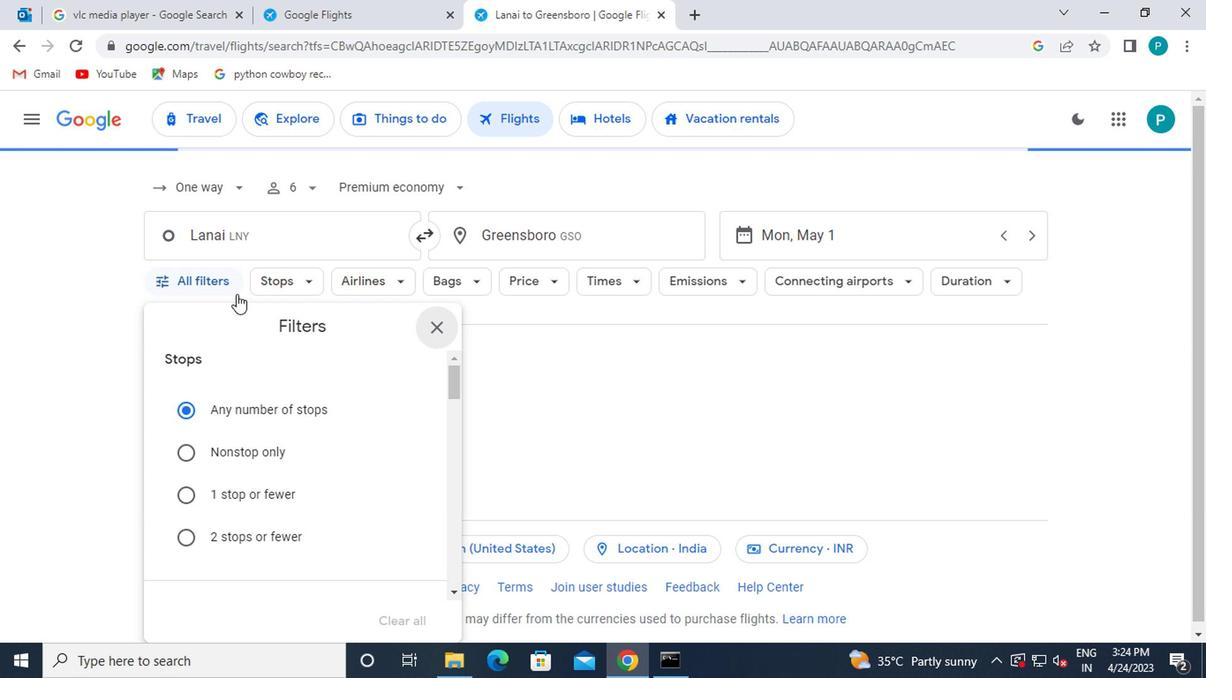 
Action: Mouse moved to (267, 340)
Screenshot: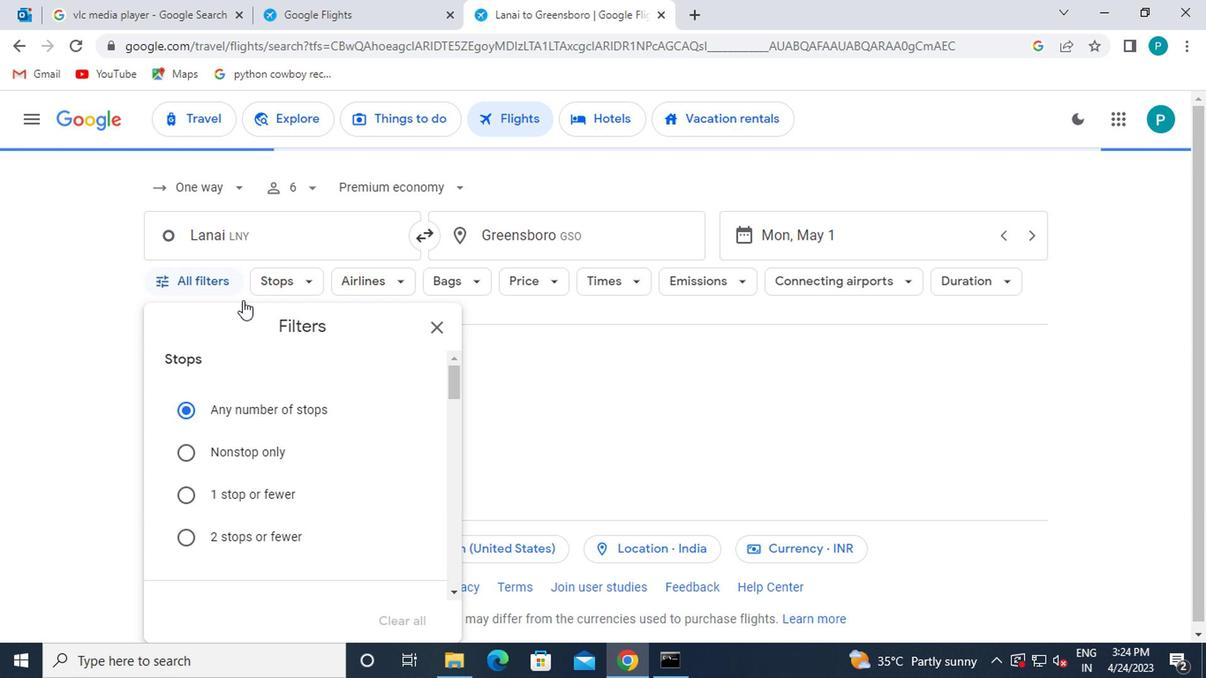 
Action: Mouse scrolled (267, 339) with delta (0, 0)
Screenshot: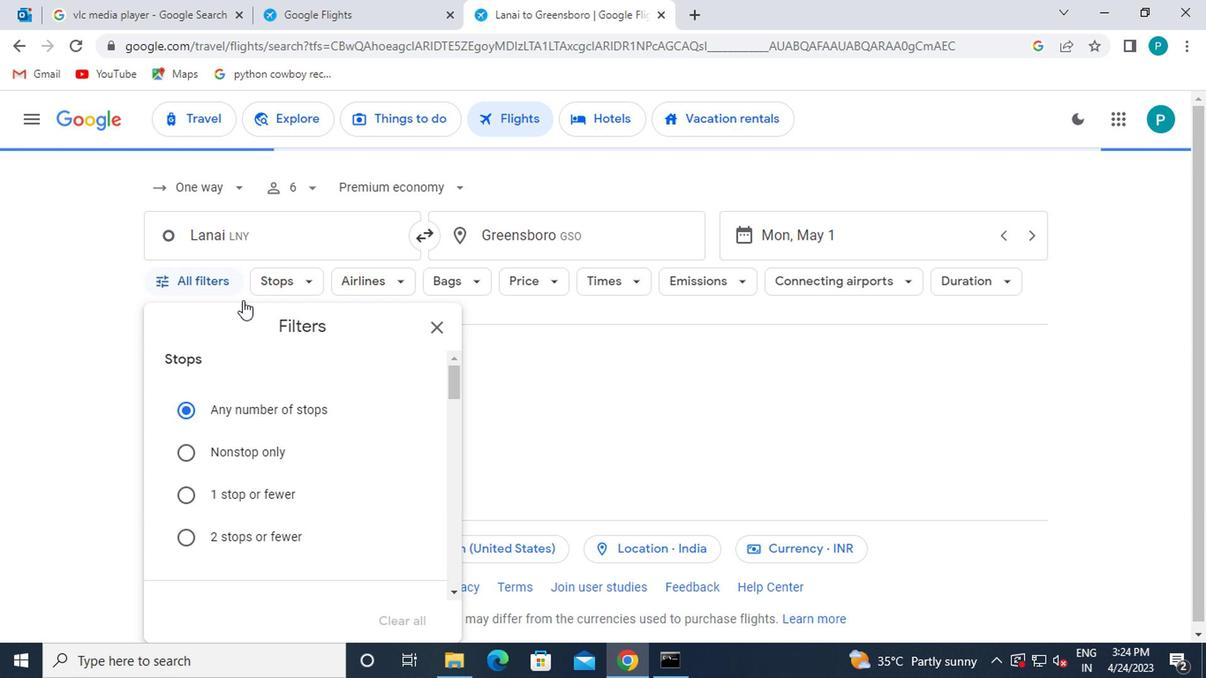
Action: Mouse moved to (267, 343)
Screenshot: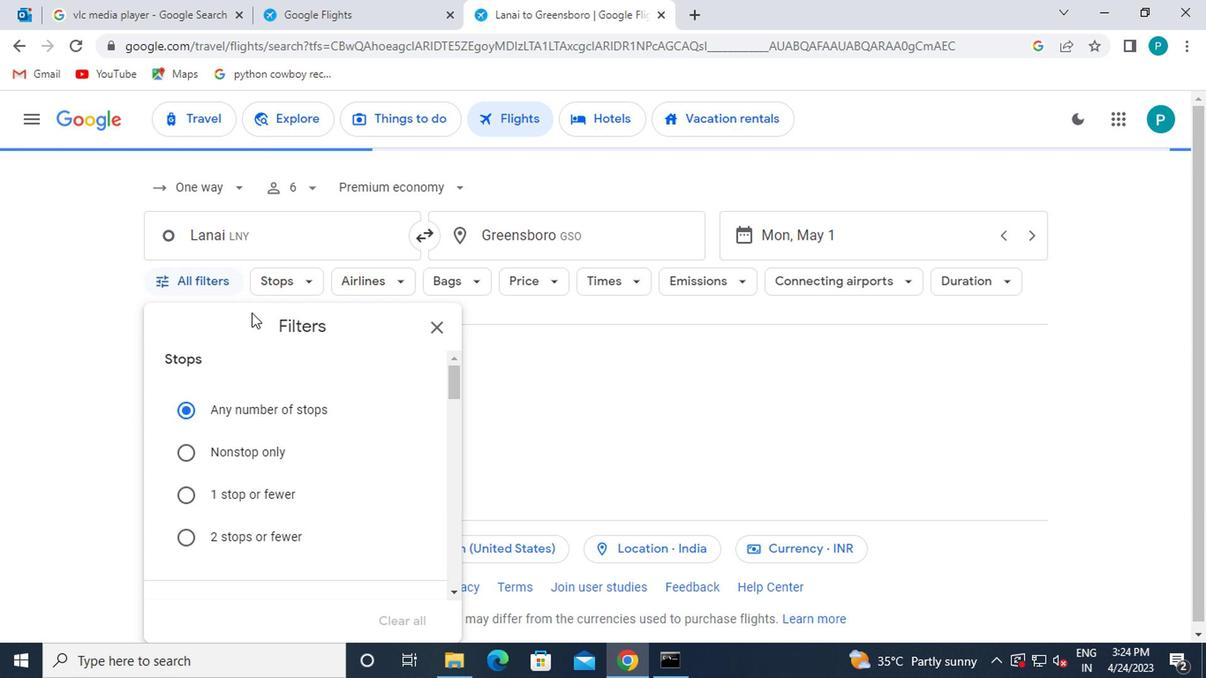 
Action: Mouse scrolled (267, 342) with delta (0, 0)
Screenshot: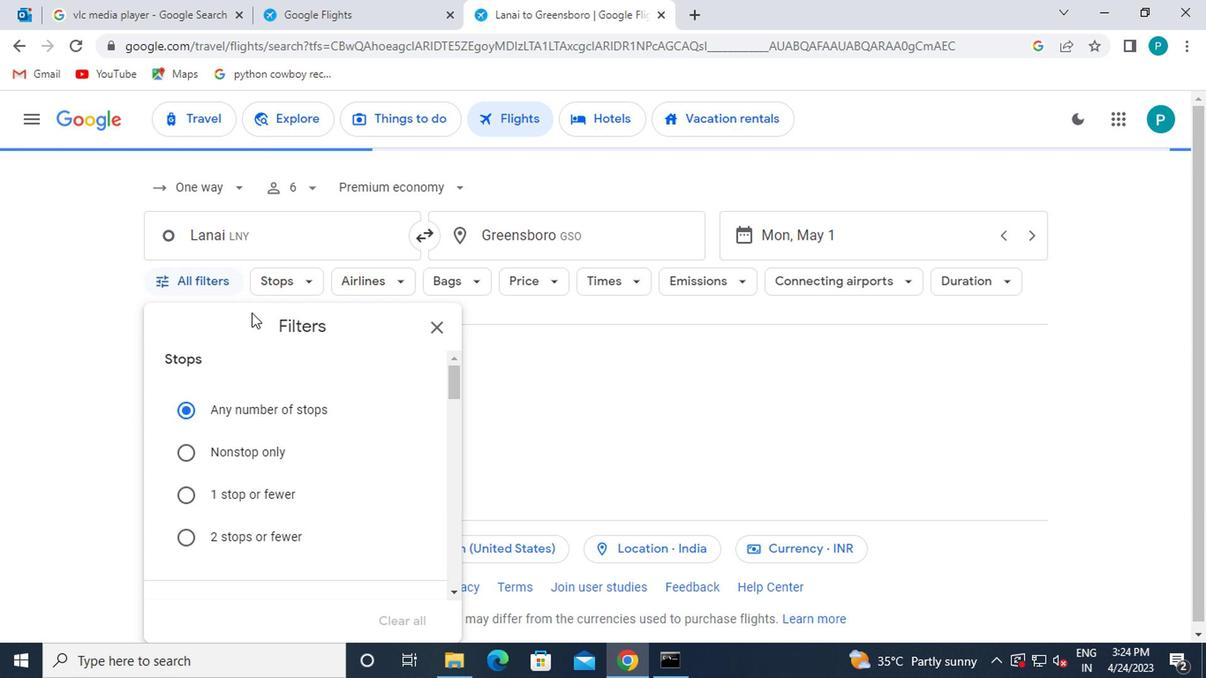 
Action: Mouse moved to (289, 401)
Screenshot: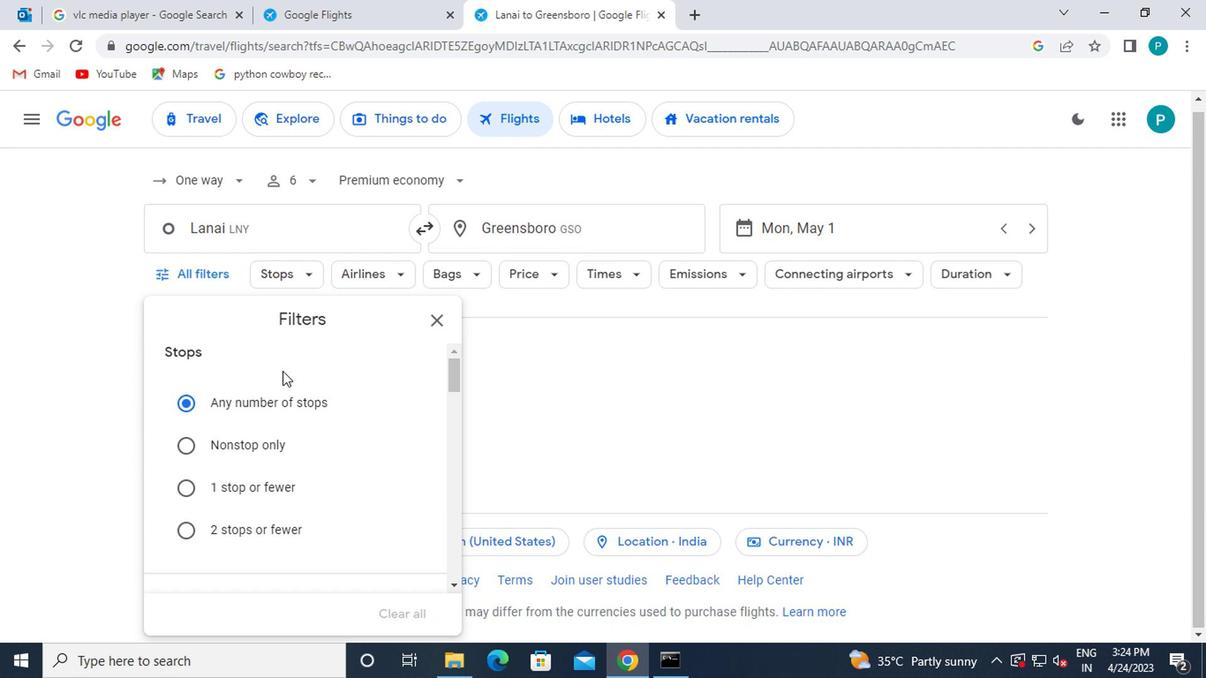 
Action: Mouse scrolled (289, 400) with delta (0, 0)
Screenshot: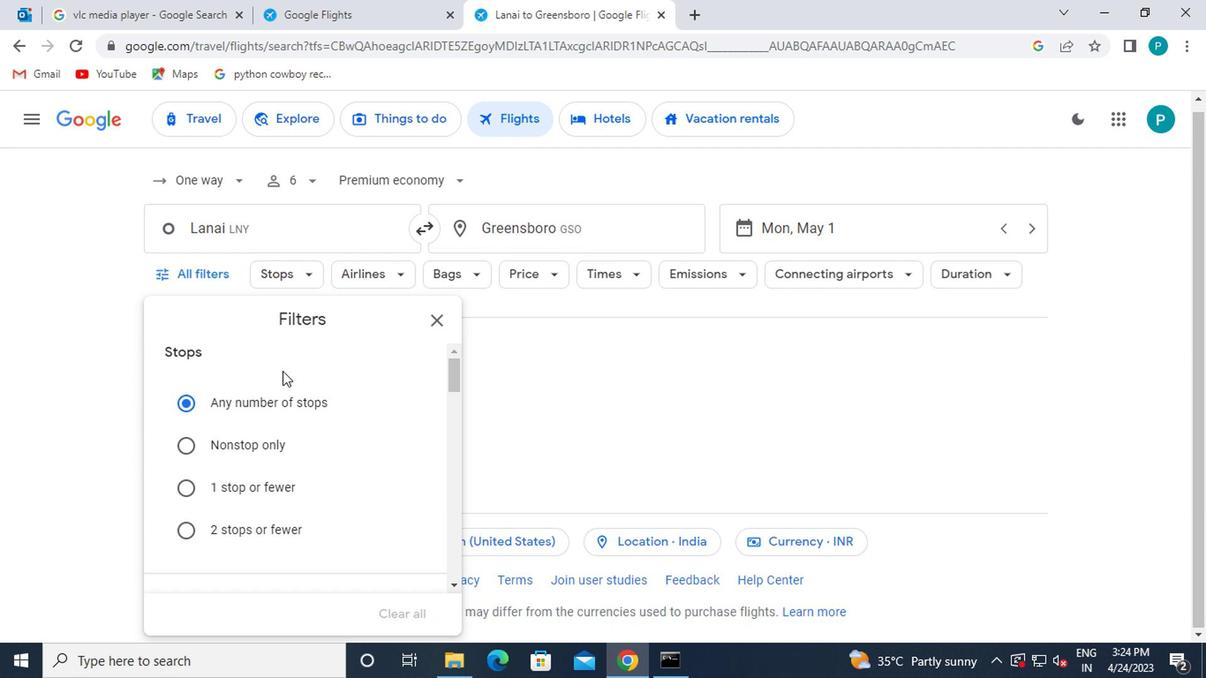 
Action: Mouse moved to (289, 404)
Screenshot: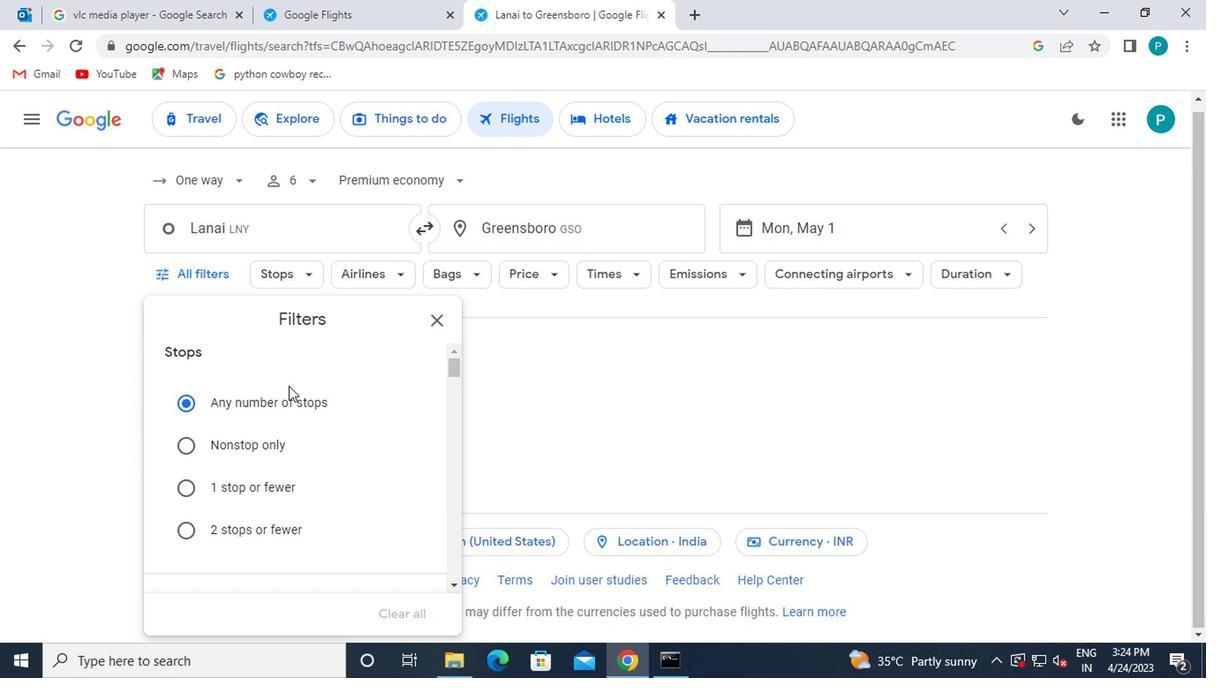 
Action: Mouse scrolled (289, 403) with delta (0, -1)
Screenshot: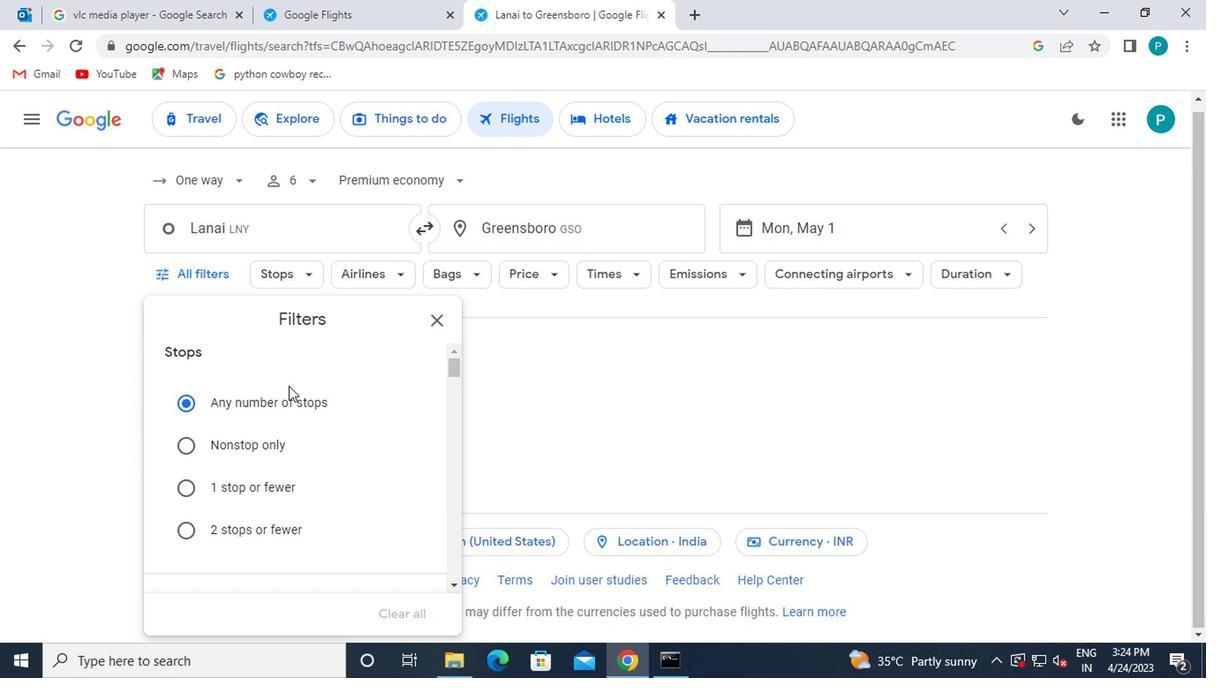 
Action: Mouse moved to (290, 407)
Screenshot: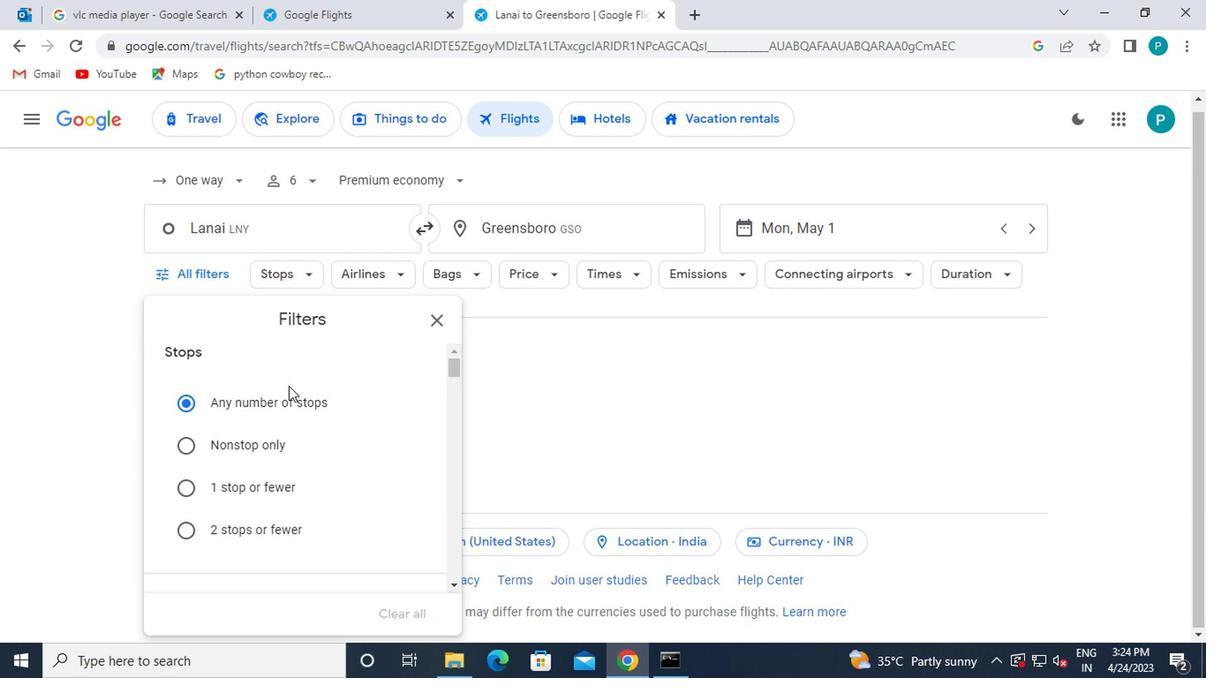 
Action: Mouse scrolled (290, 405) with delta (0, -1)
Screenshot: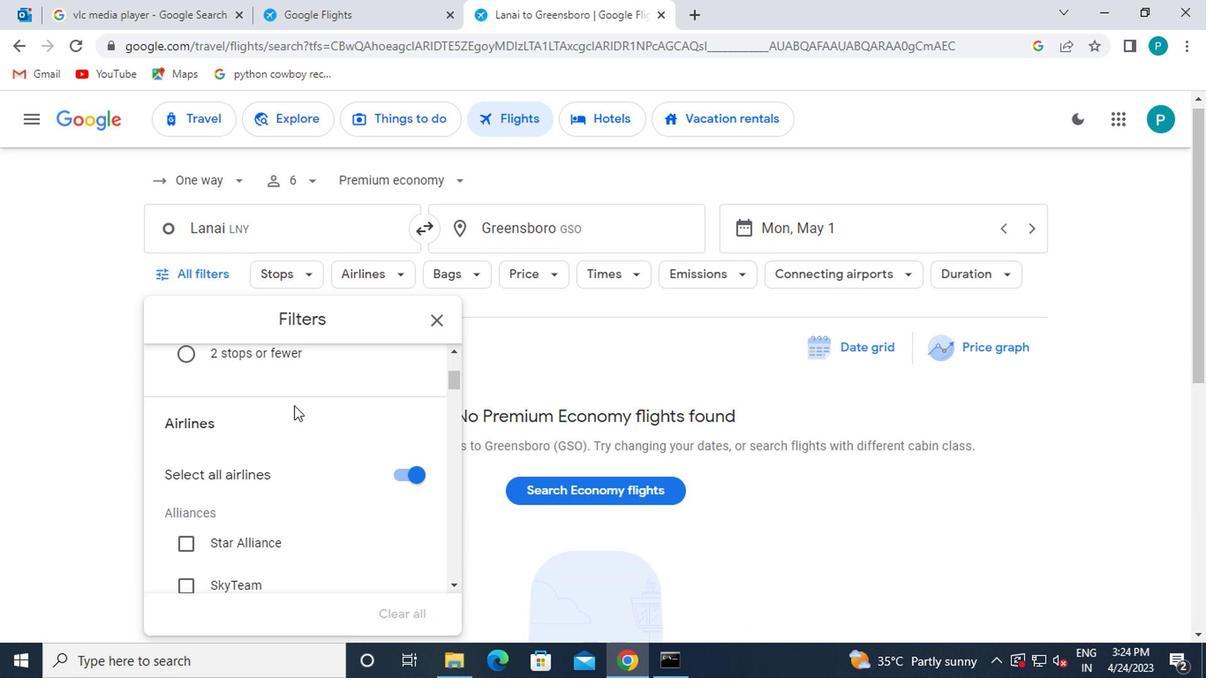 
Action: Mouse scrolled (290, 405) with delta (0, -1)
Screenshot: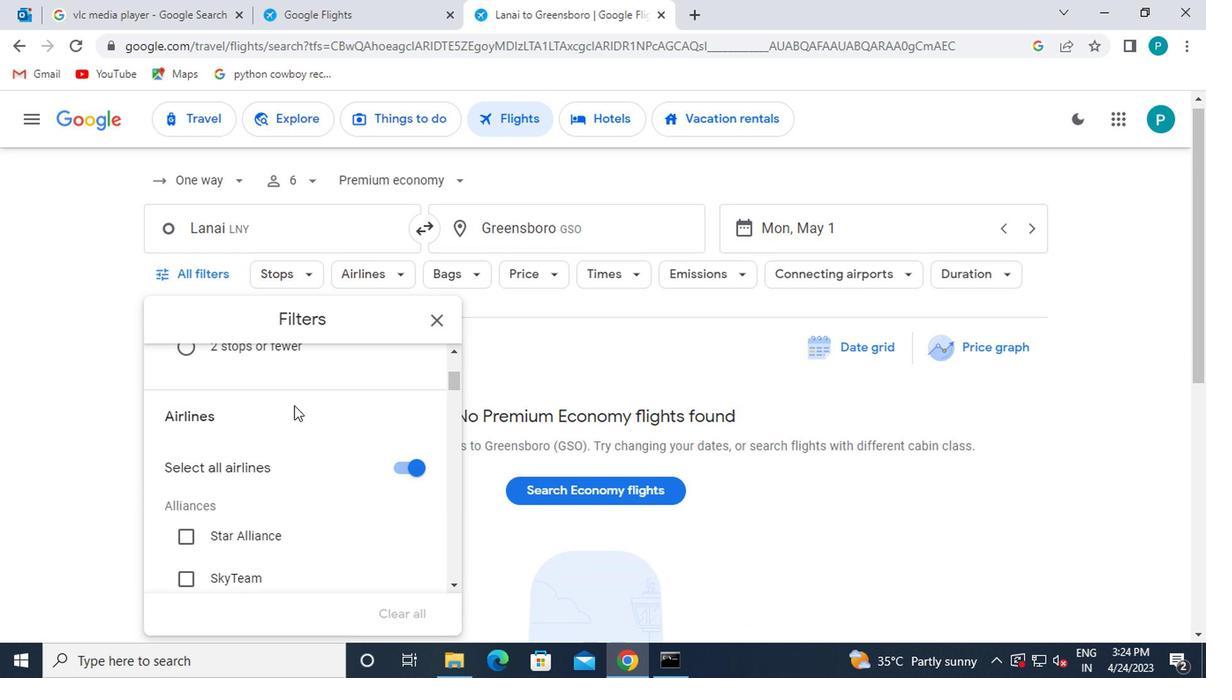 
Action: Mouse scrolled (290, 405) with delta (0, -1)
Screenshot: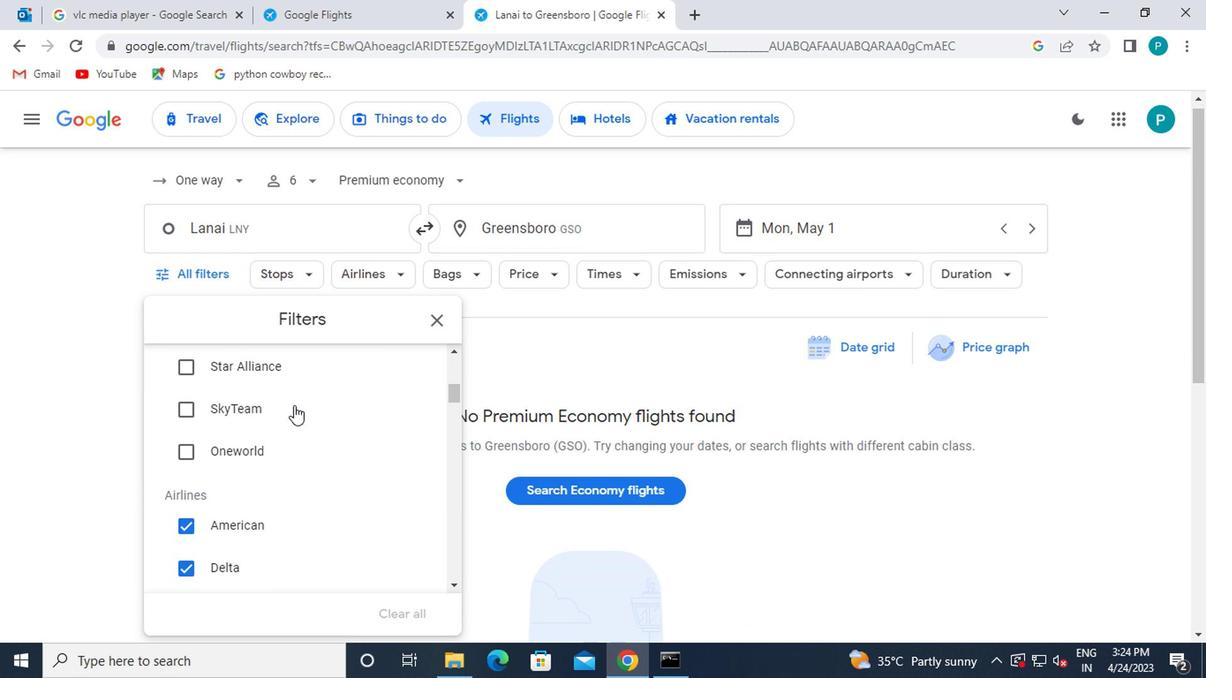 
Action: Mouse scrolled (290, 405) with delta (0, -1)
Screenshot: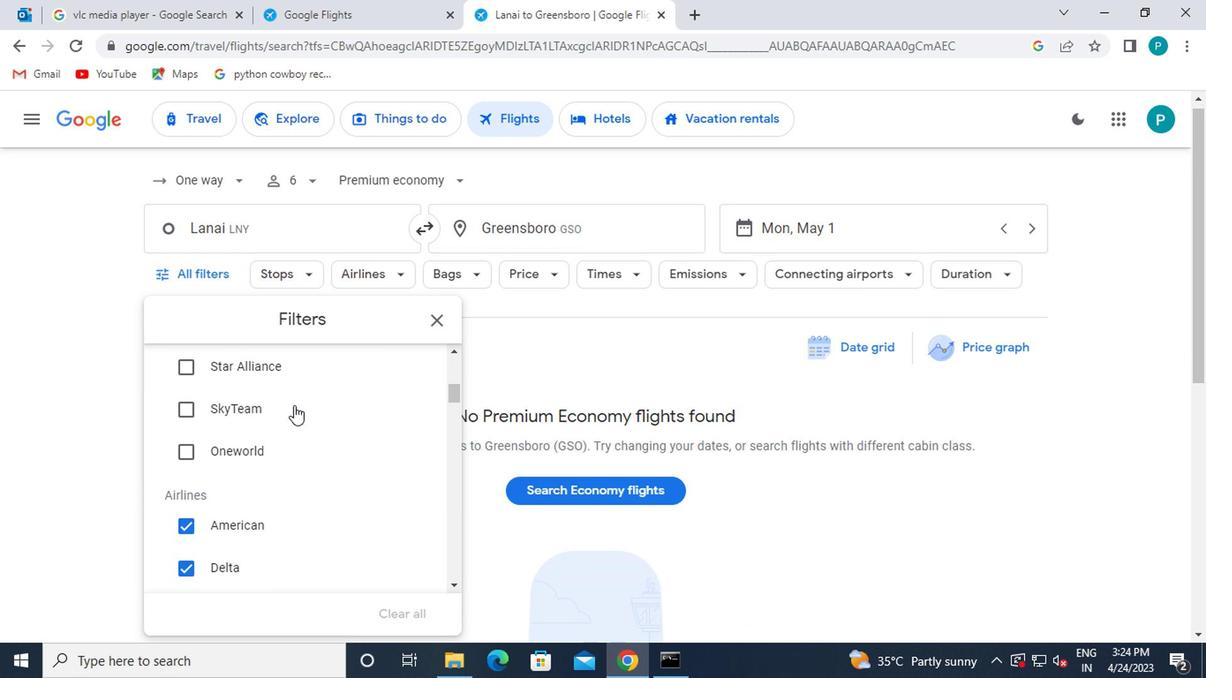 
Action: Mouse scrolled (290, 407) with delta (0, 0)
Screenshot: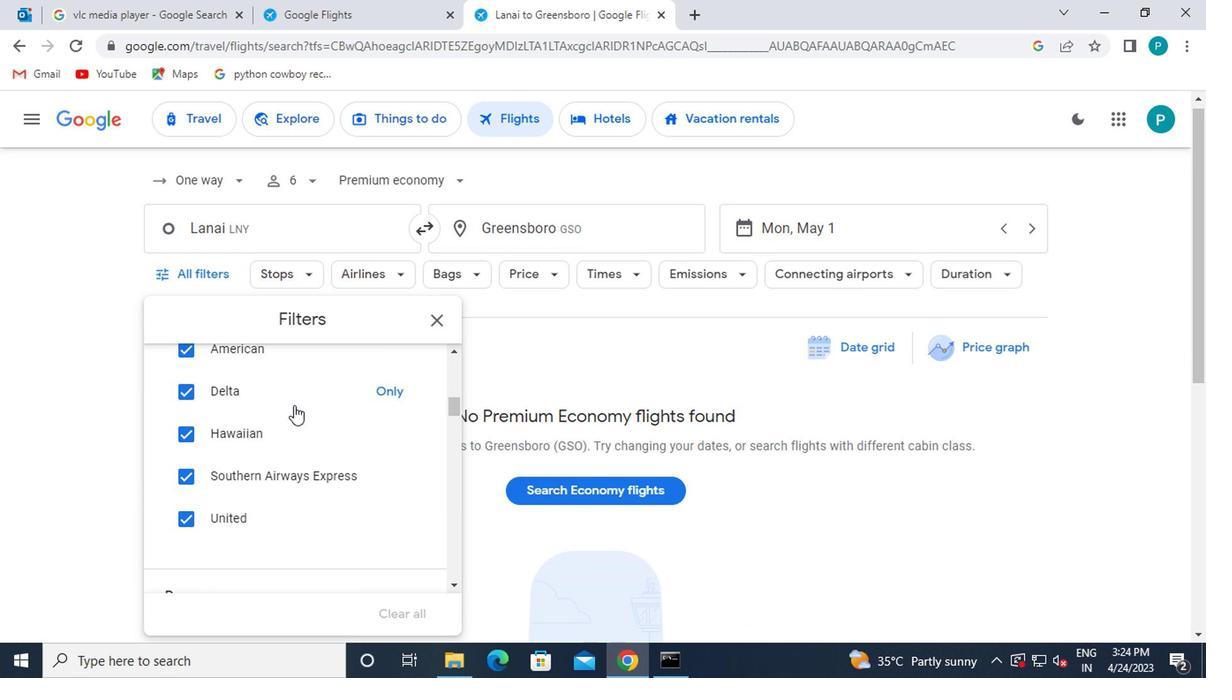 
Action: Mouse scrolled (290, 405) with delta (0, -1)
Screenshot: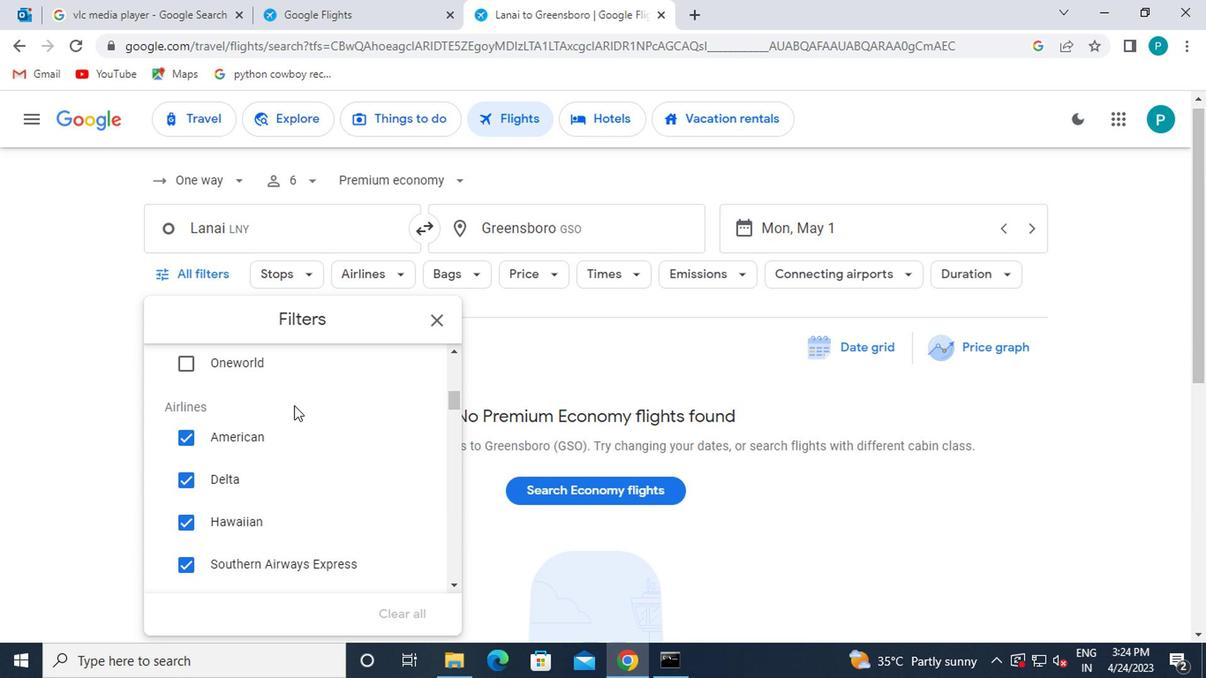 
Action: Mouse scrolled (290, 405) with delta (0, -1)
Screenshot: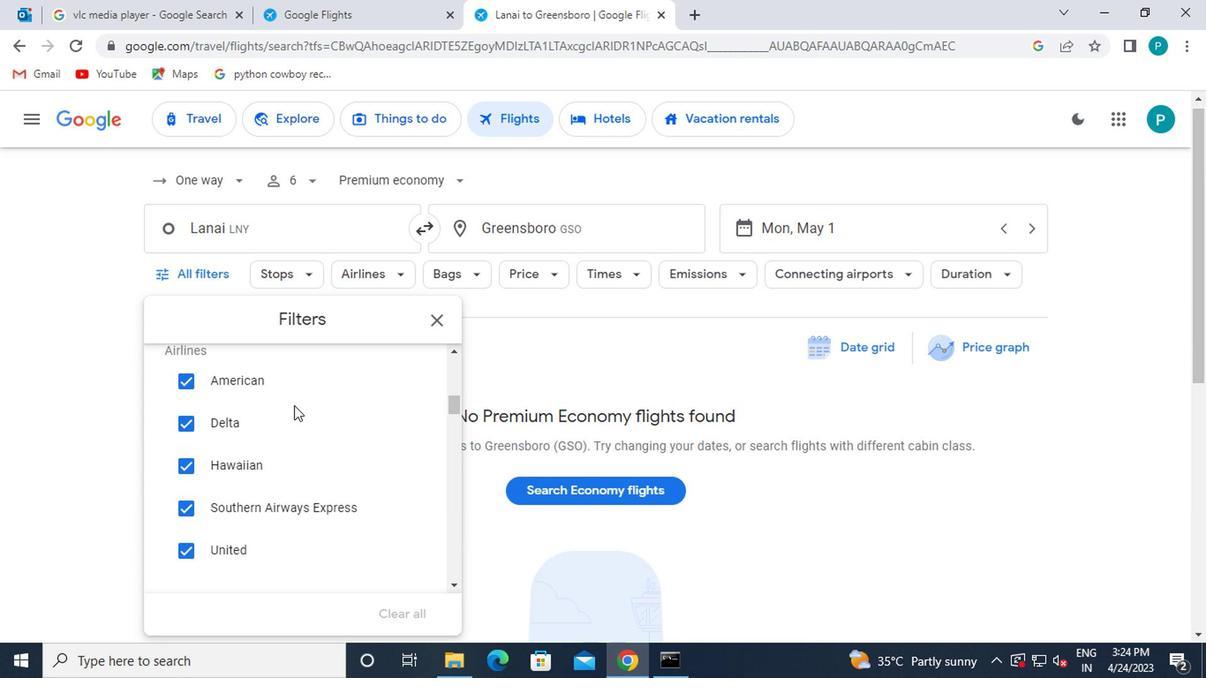
Action: Mouse scrolled (290, 405) with delta (0, -1)
Screenshot: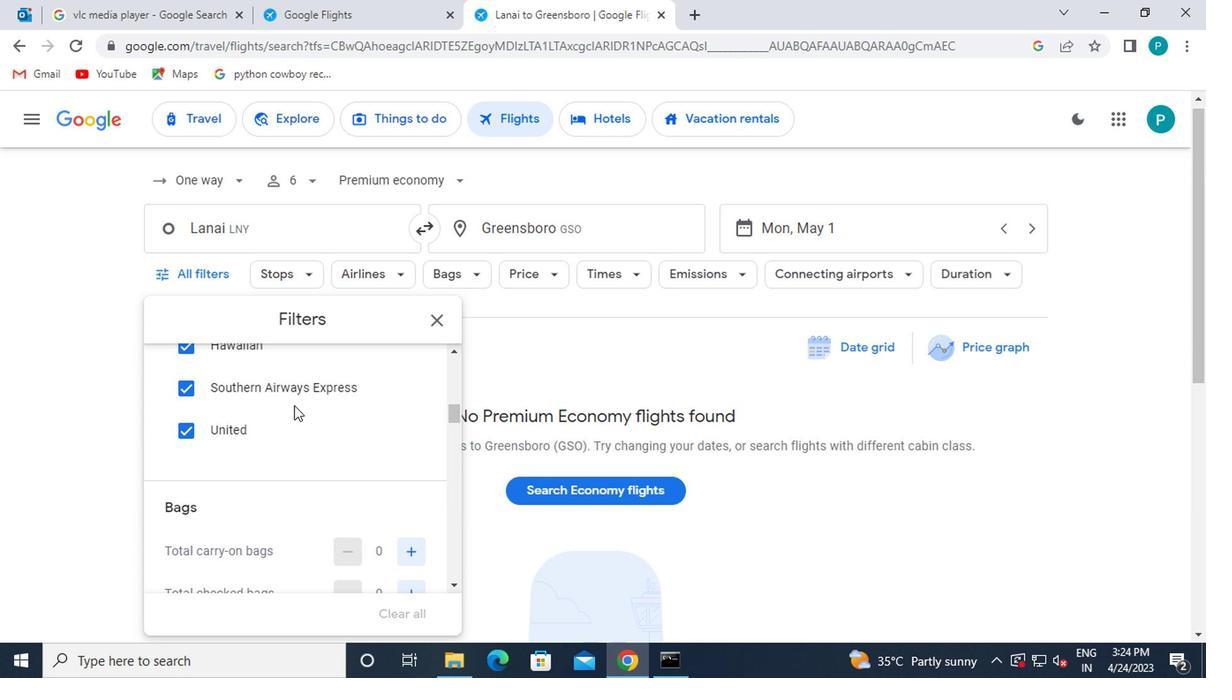 
Action: Mouse scrolled (290, 405) with delta (0, -1)
Screenshot: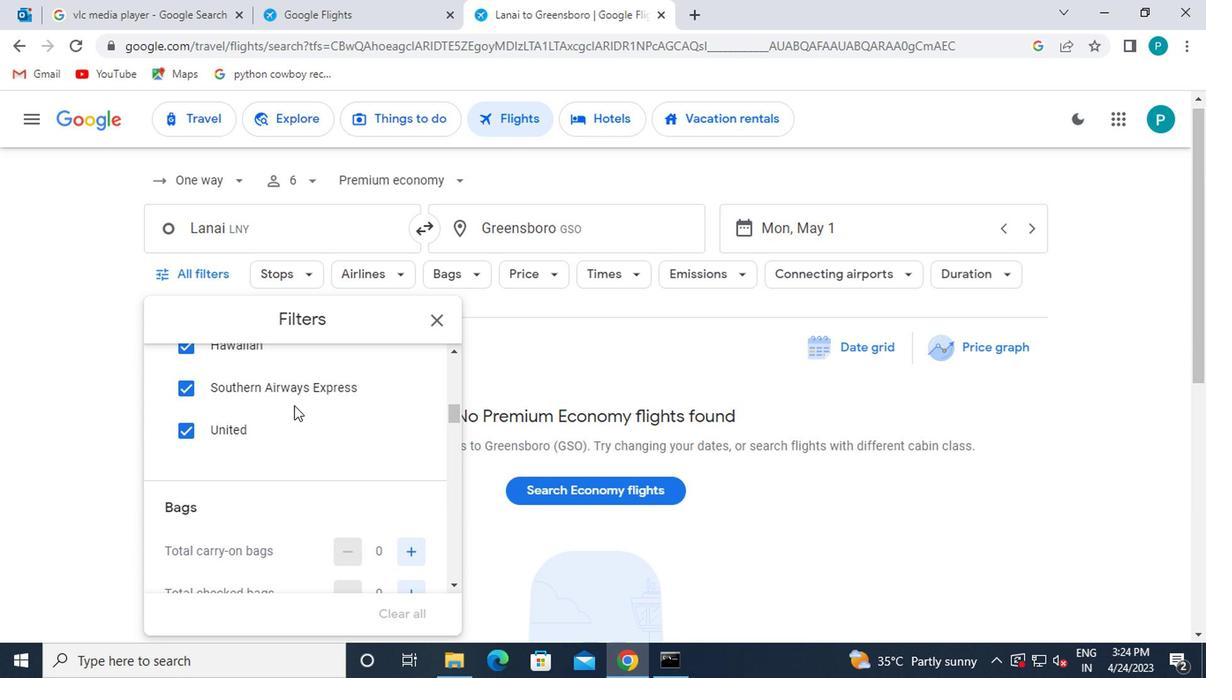 
Action: Mouse moved to (405, 424)
Screenshot: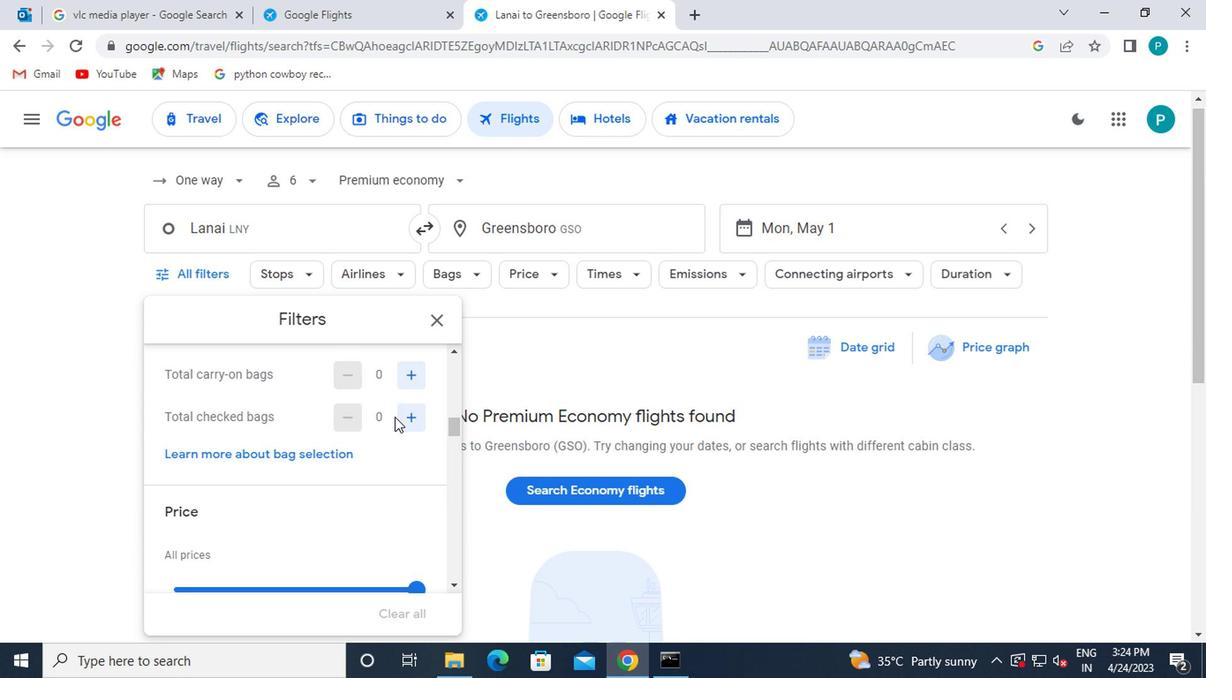 
Action: Mouse pressed left at (405, 424)
Screenshot: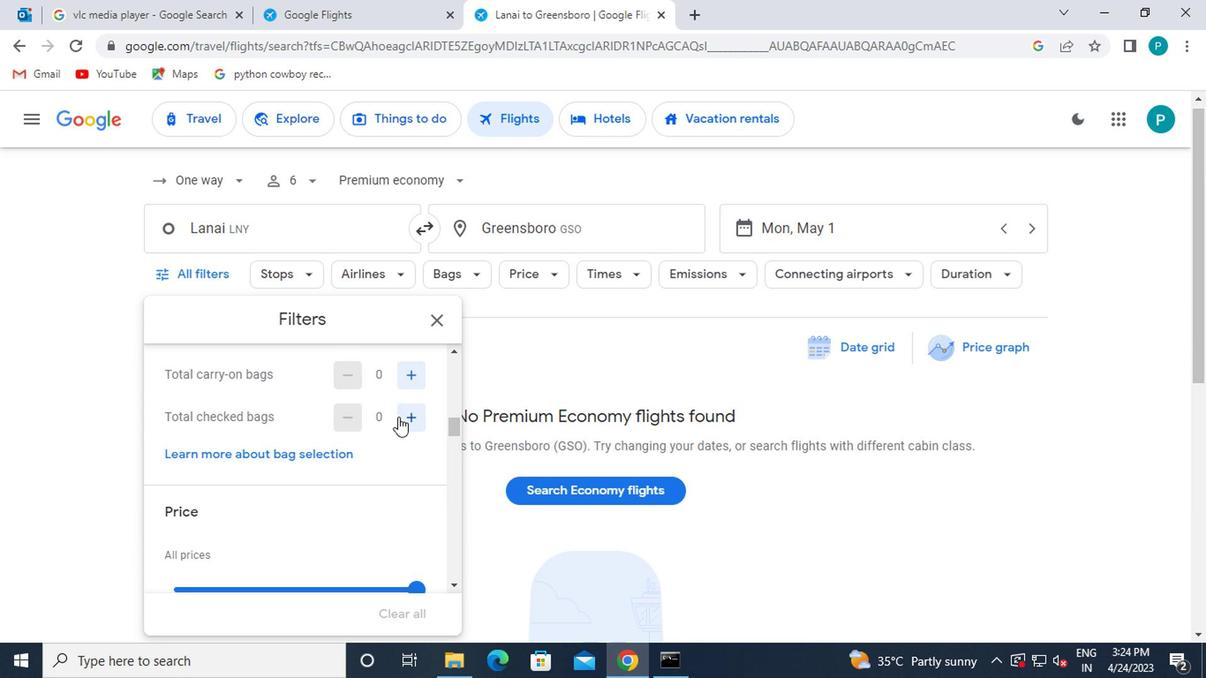 
Action: Mouse pressed left at (405, 424)
Screenshot: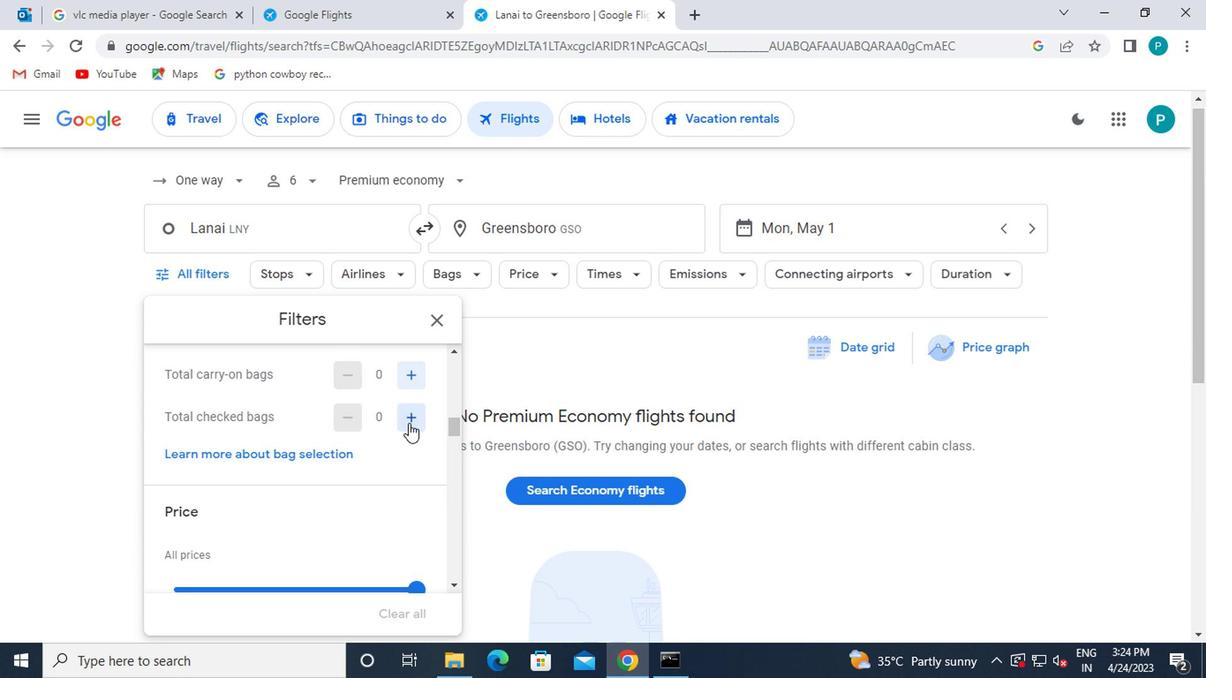 
Action: Mouse pressed left at (405, 424)
Screenshot: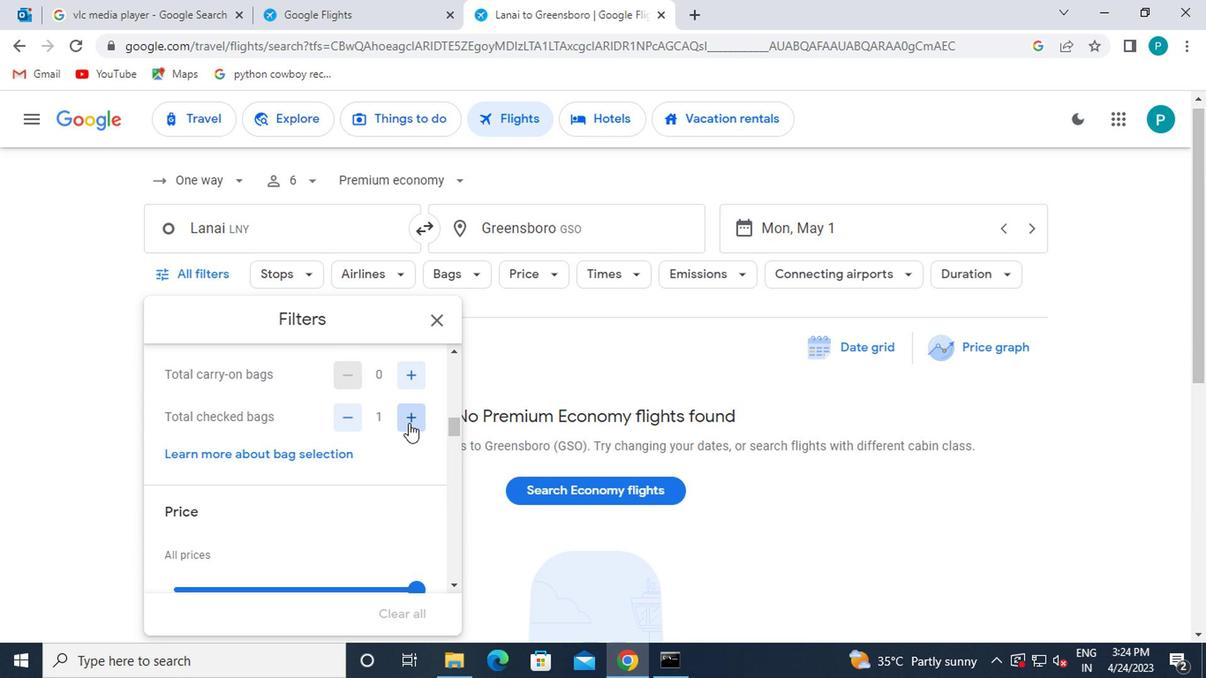 
Action: Mouse moved to (363, 456)
Screenshot: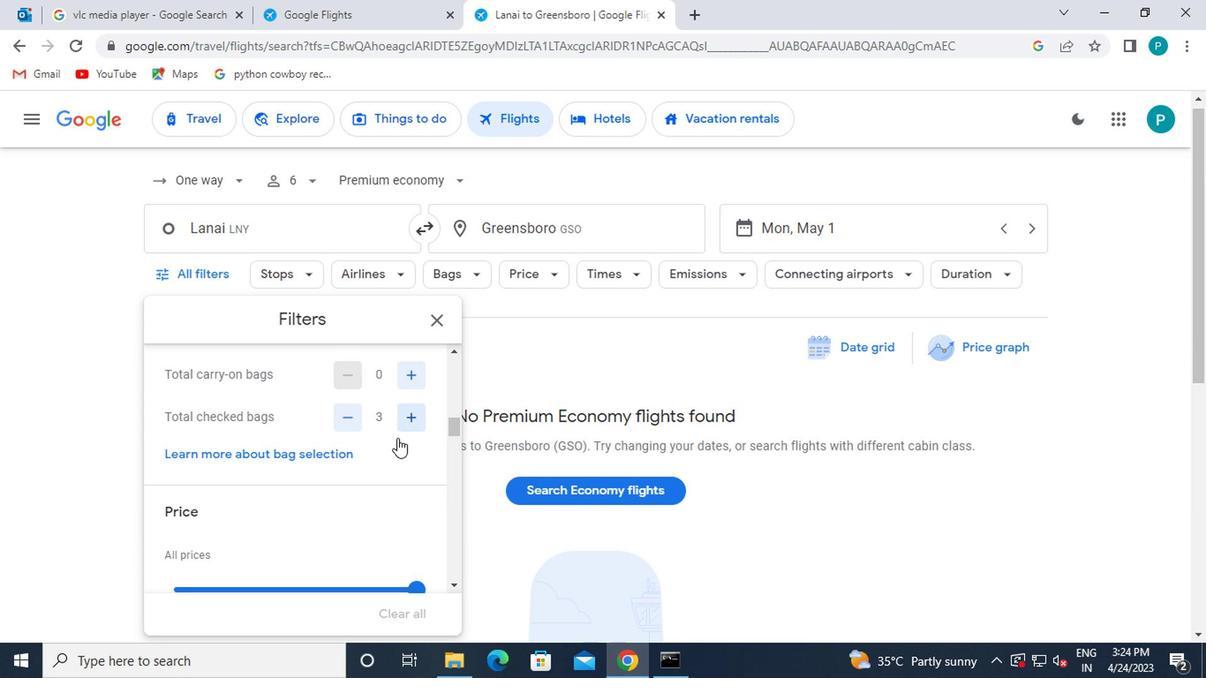 
Action: Mouse scrolled (363, 455) with delta (0, -1)
Screenshot: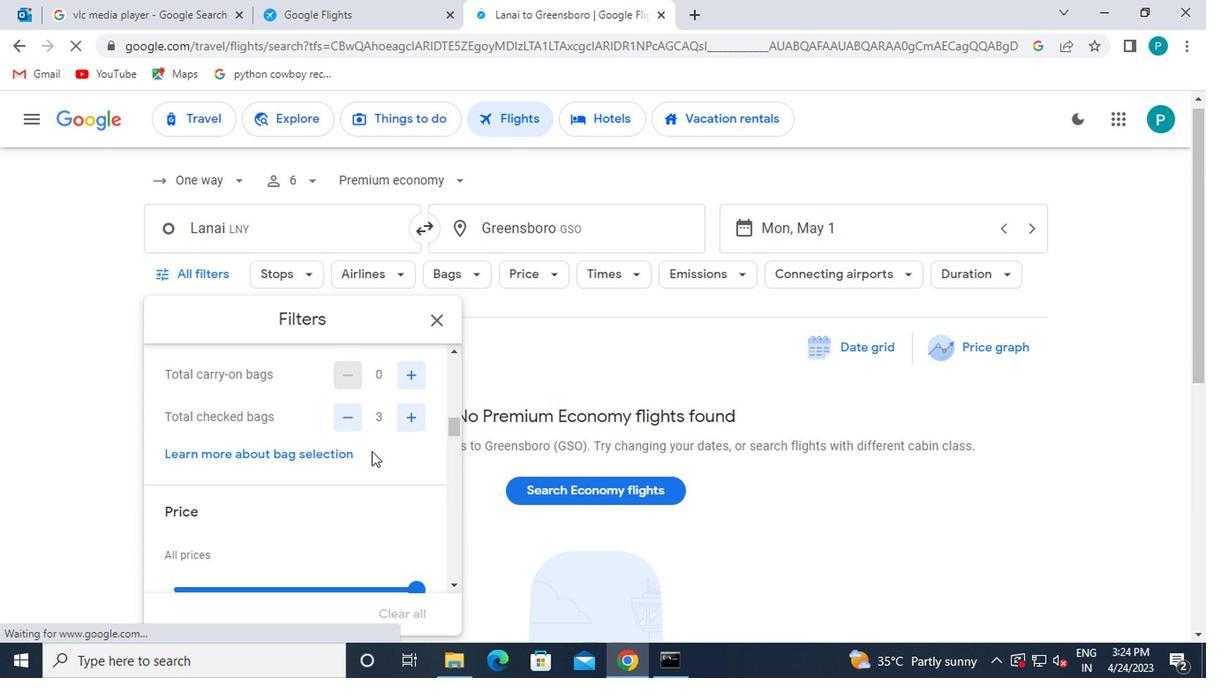 
Action: Mouse moved to (363, 457)
Screenshot: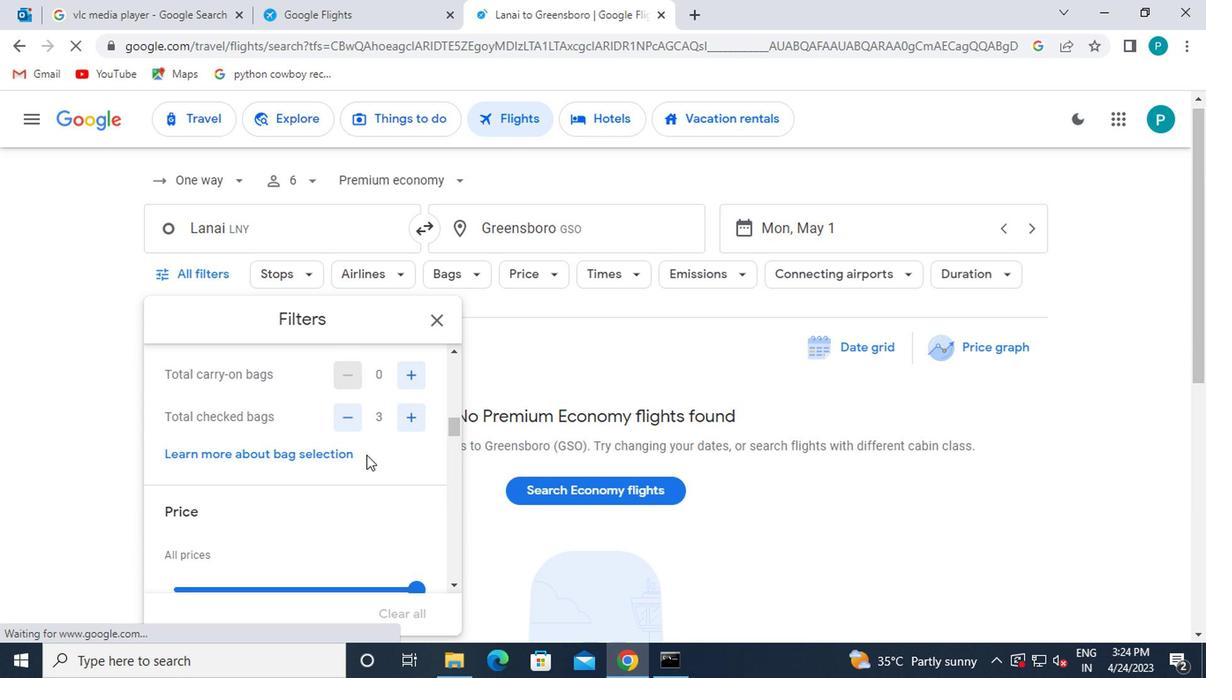 
Action: Mouse scrolled (363, 456) with delta (0, 0)
Screenshot: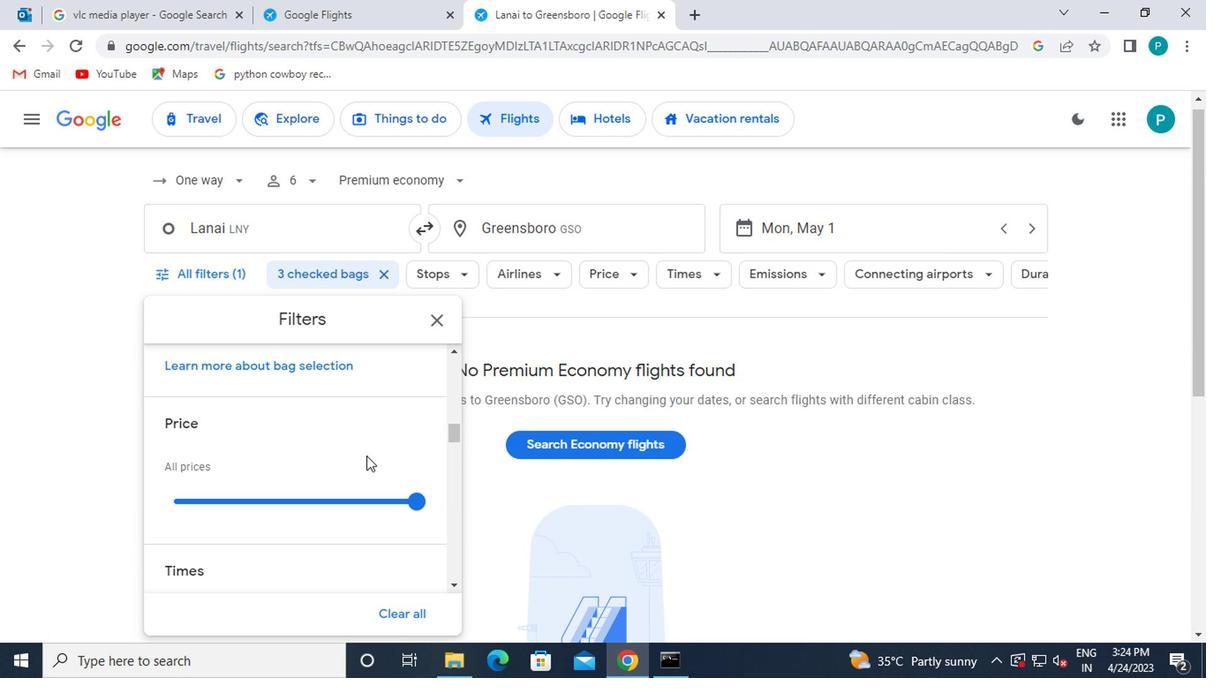 
Action: Mouse moved to (405, 409)
Screenshot: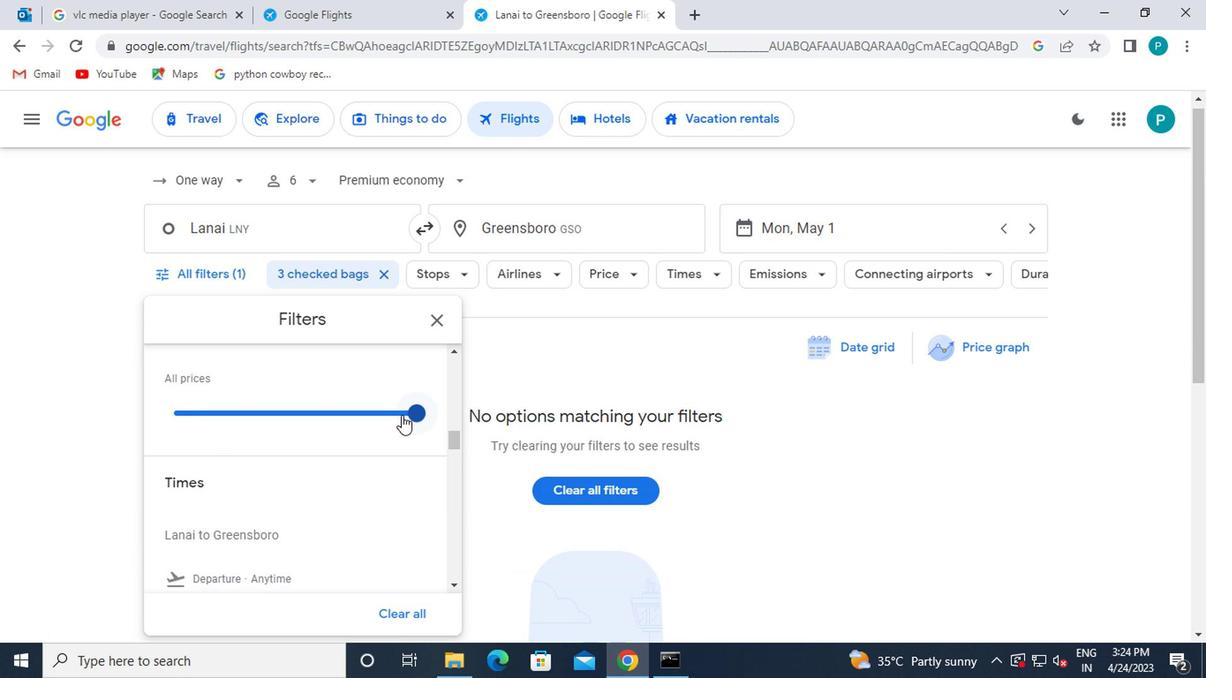 
Action: Mouse pressed left at (405, 409)
Screenshot: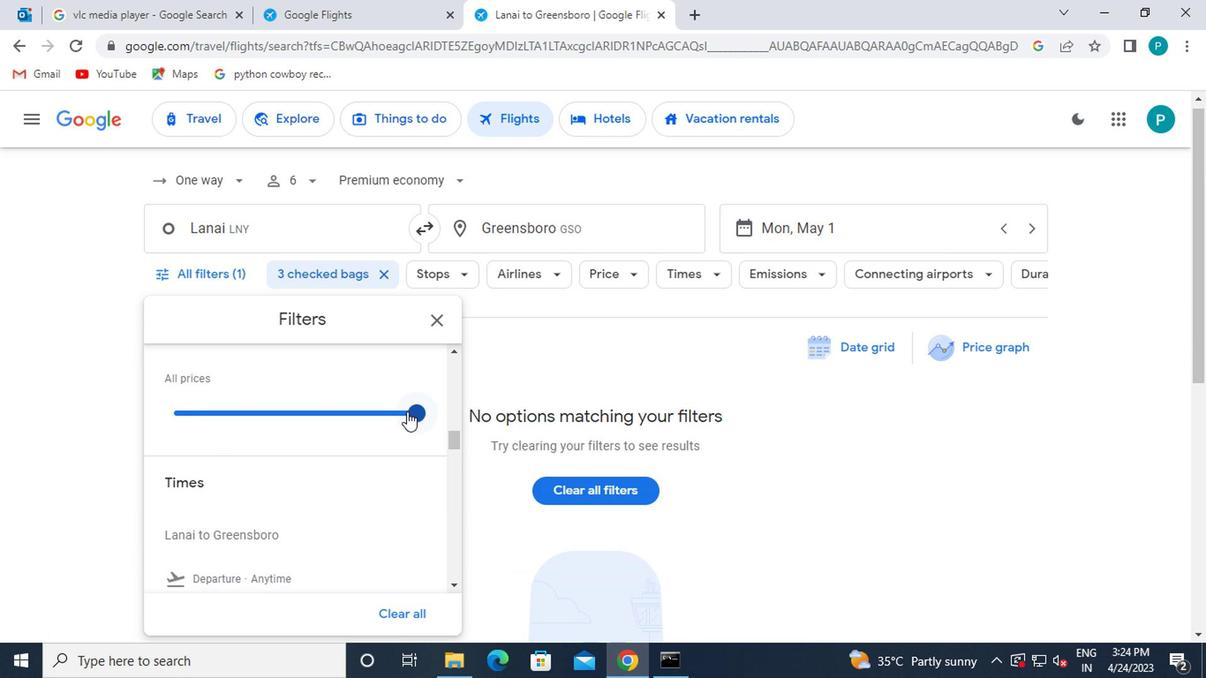 
Action: Mouse moved to (338, 483)
Screenshot: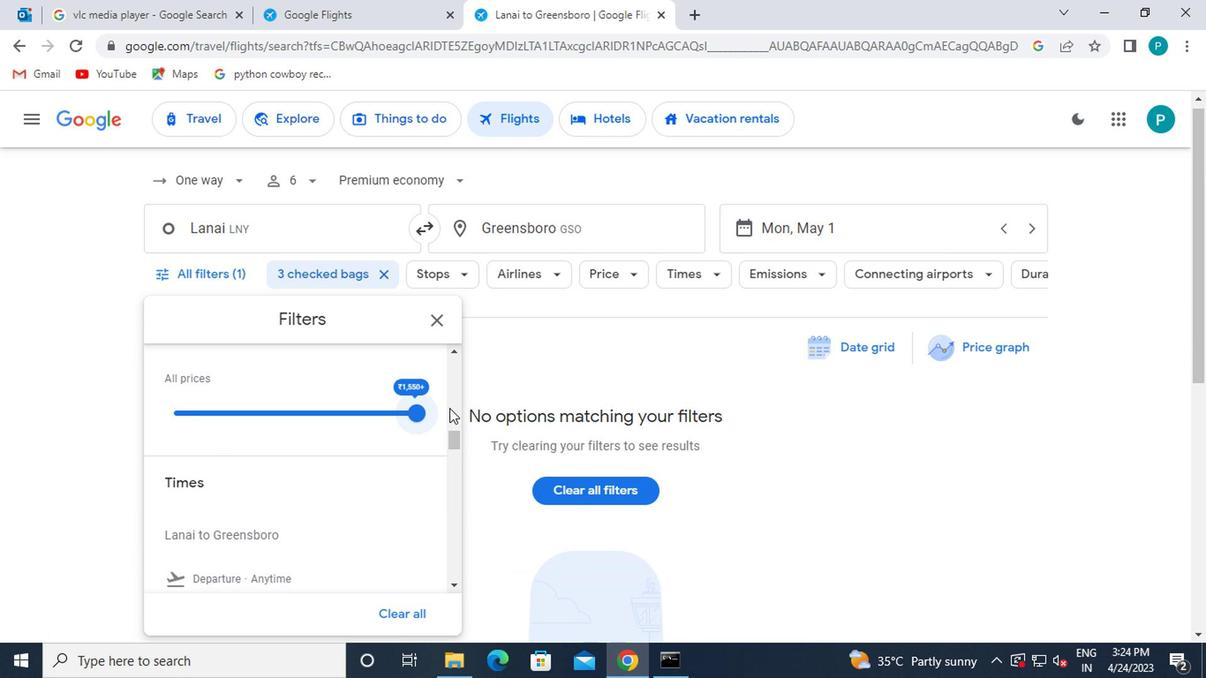 
Action: Mouse scrolled (338, 481) with delta (0, -1)
Screenshot: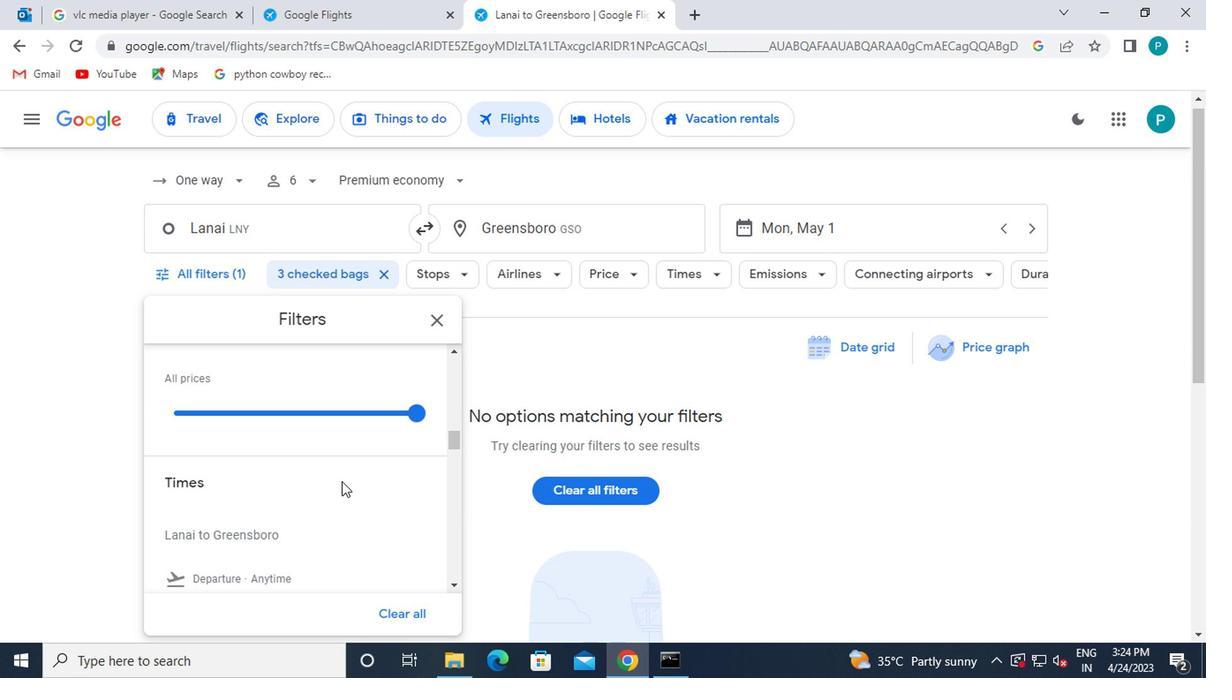
Action: Mouse scrolled (338, 481) with delta (0, -1)
Screenshot: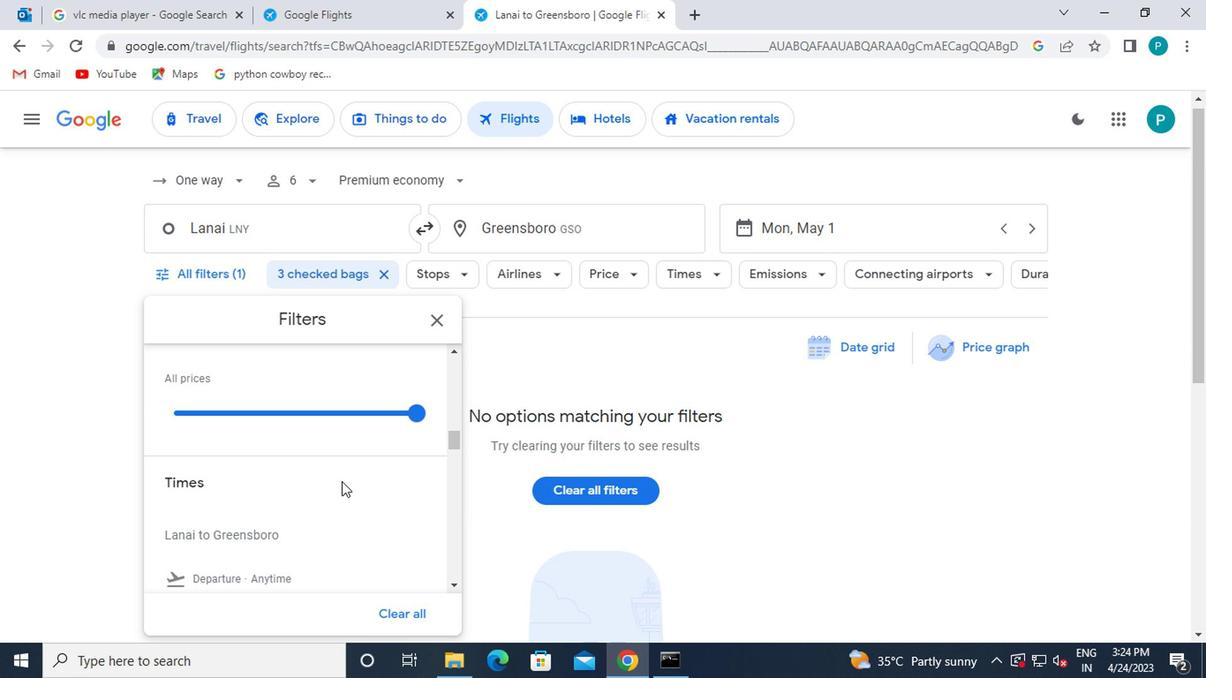 
Action: Mouse moved to (165, 435)
Screenshot: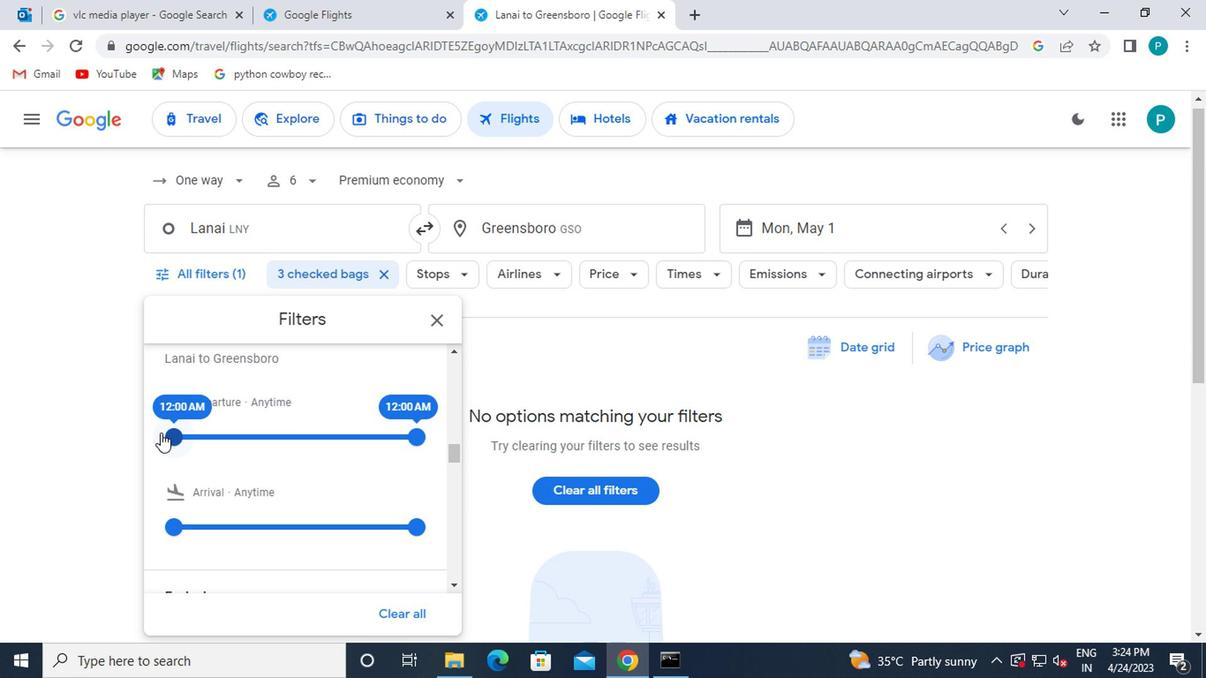 
Action: Mouse pressed left at (165, 435)
Screenshot: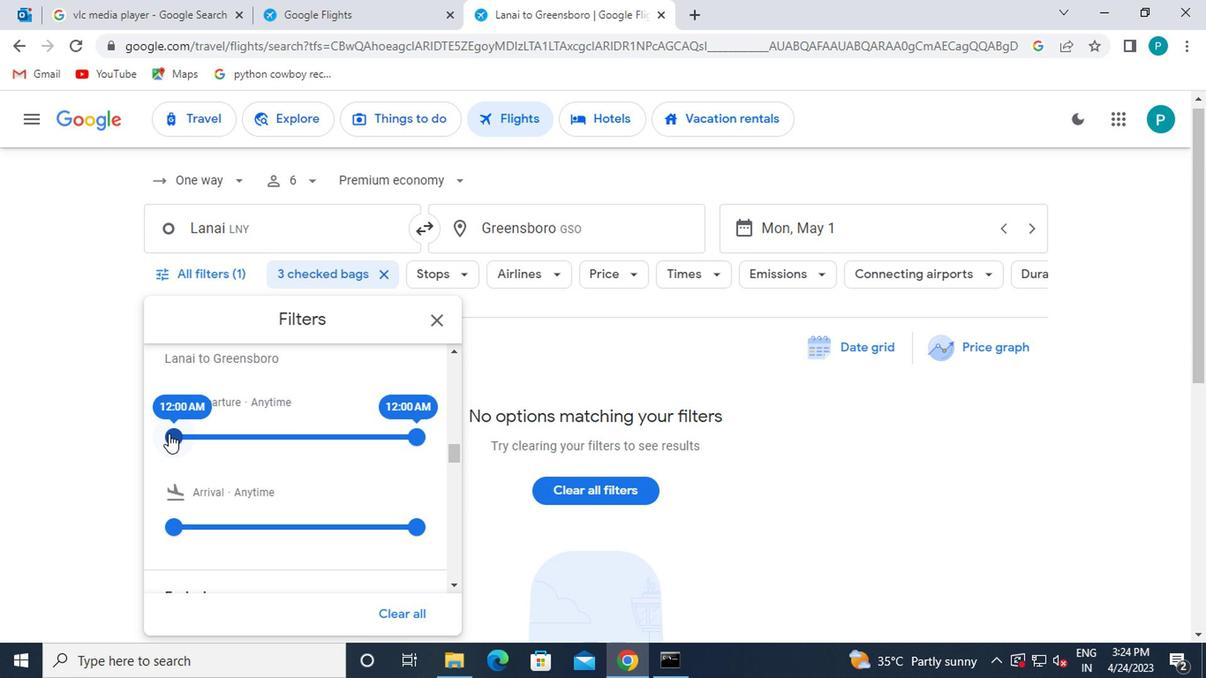 
Action: Mouse moved to (430, 322)
Screenshot: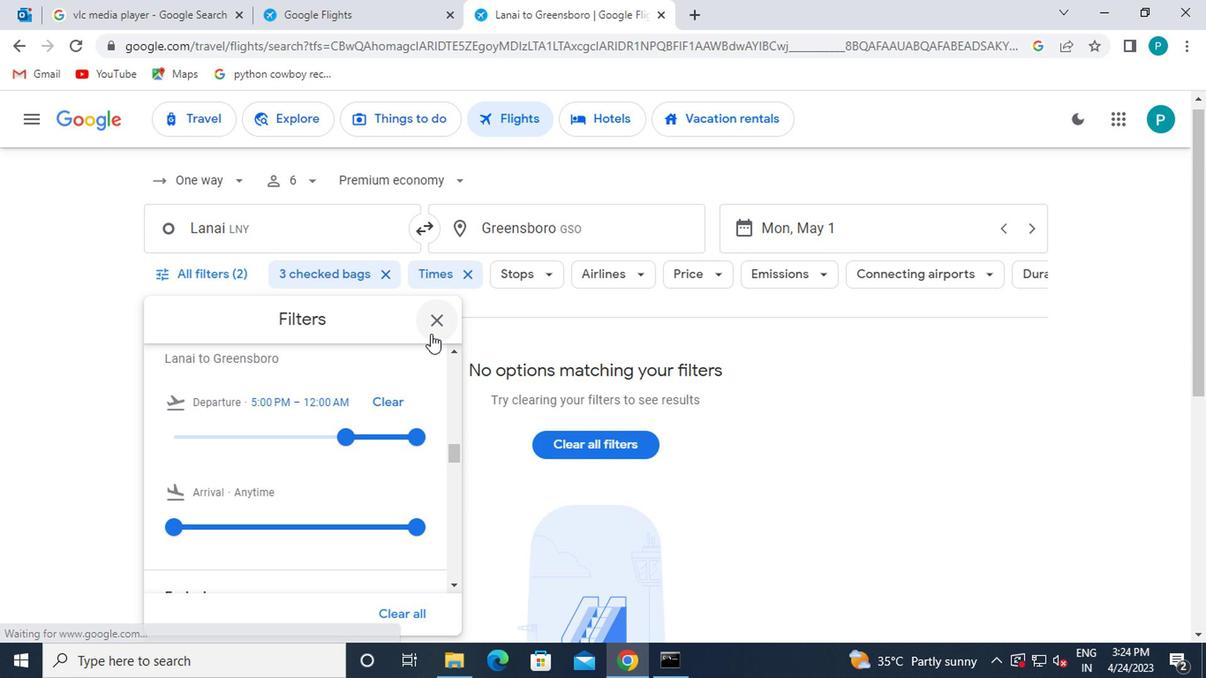 
Action: Mouse pressed left at (430, 322)
Screenshot: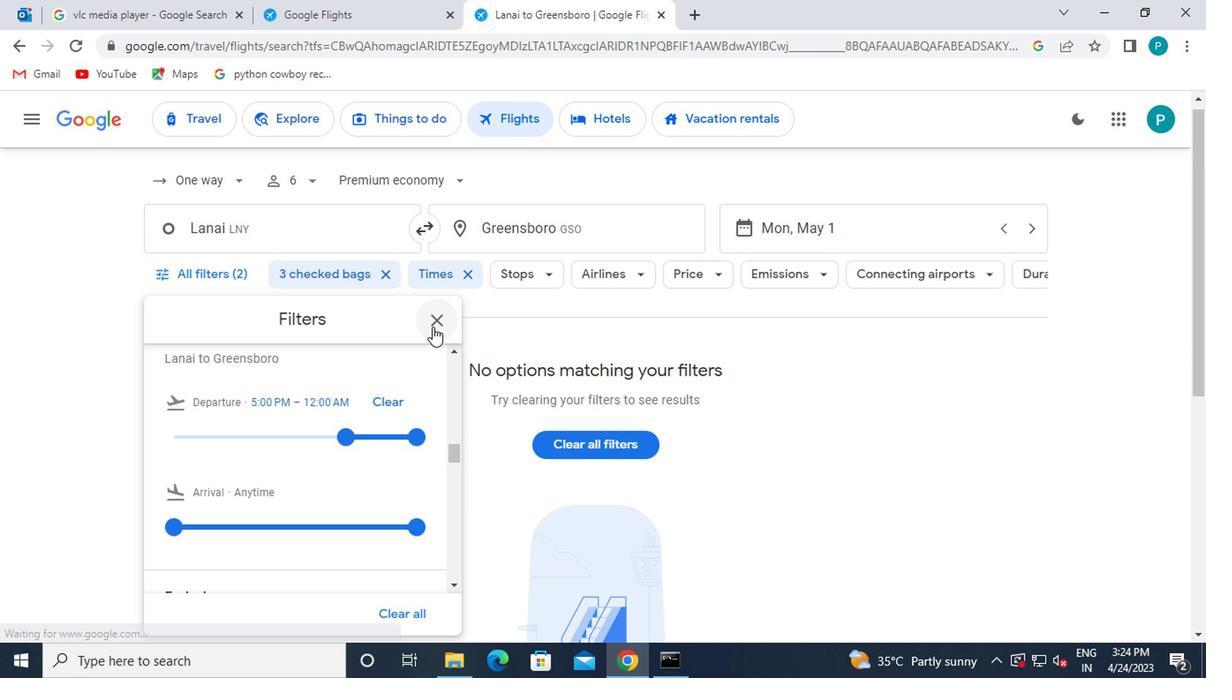 
Action: Mouse moved to (431, 321)
Screenshot: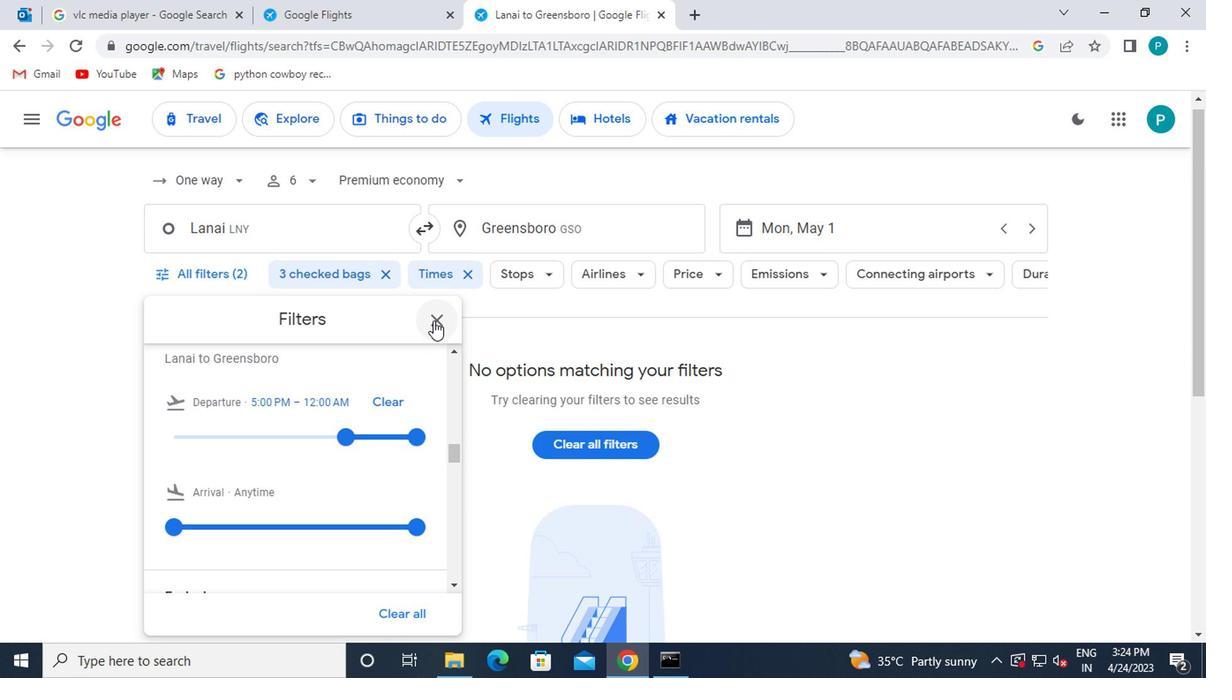 
